 Task: Search one way flight ticket for 4 adults, 2 children, 2 infants in seat and 1 infant on lap in premium economy from Ketchikan: Ketchikan International Airport to Evansville: Evansville Regional Airport on 5-3-2023. Choice of flights is United. Number of bags: 2 checked bags. Price is upto 94000. Outbound departure time preference is 13:45.
Action: Mouse moved to (224, 320)
Screenshot: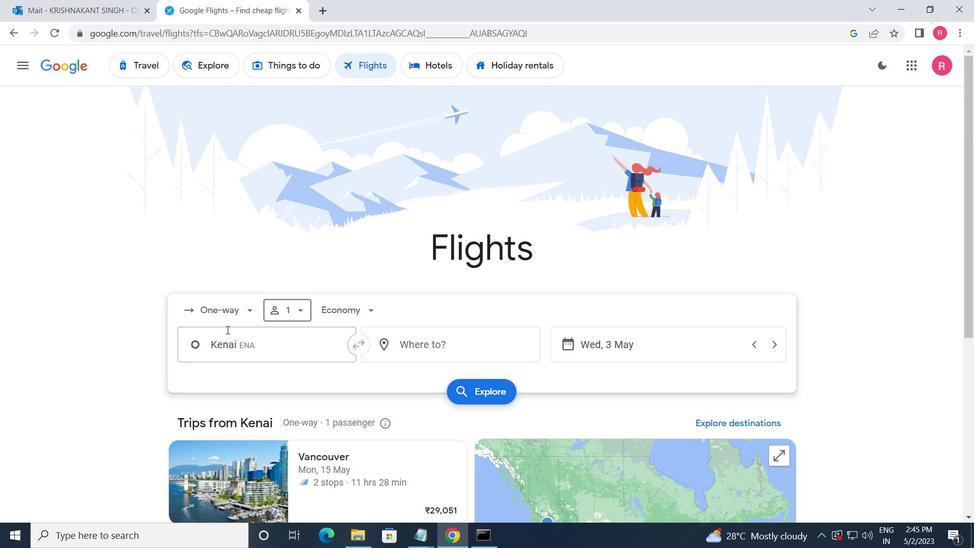 
Action: Mouse pressed left at (224, 320)
Screenshot: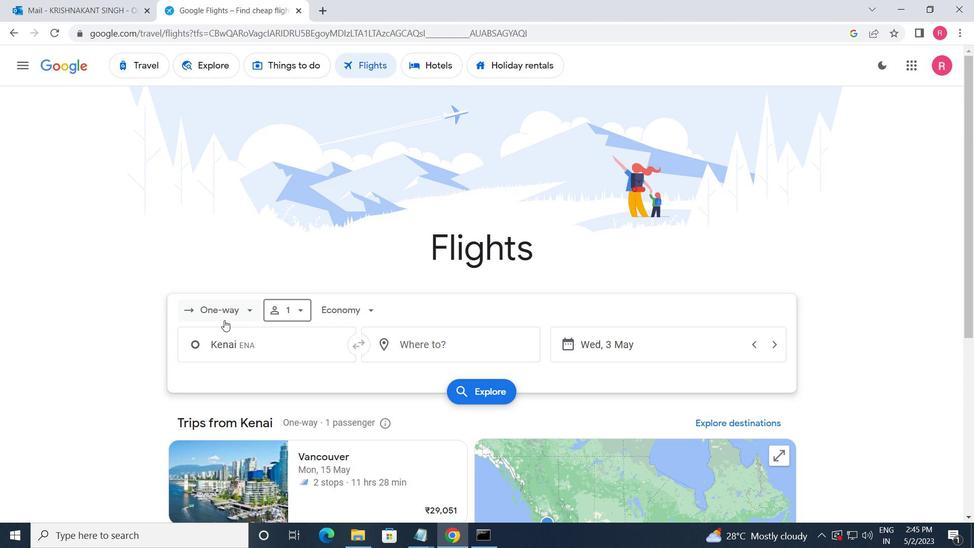 
Action: Mouse moved to (241, 368)
Screenshot: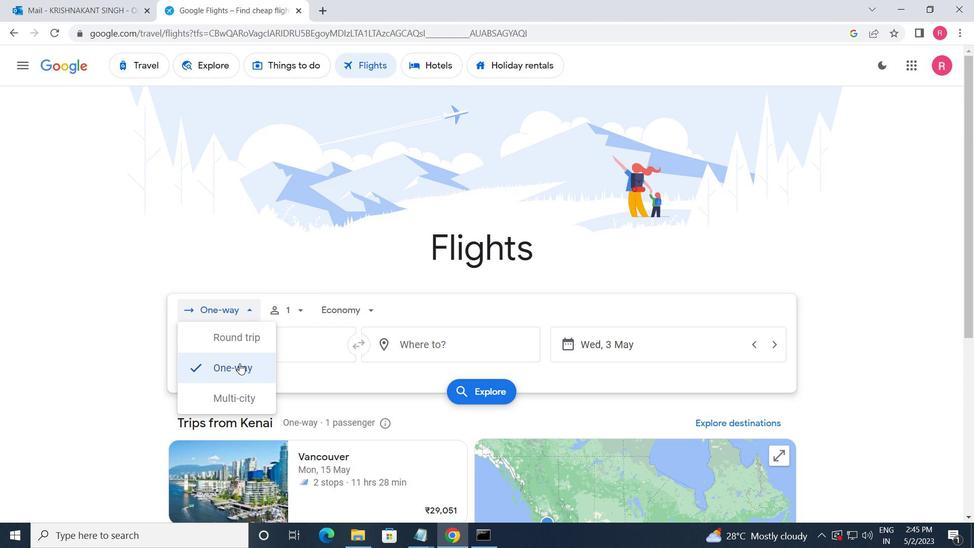 
Action: Mouse pressed left at (241, 368)
Screenshot: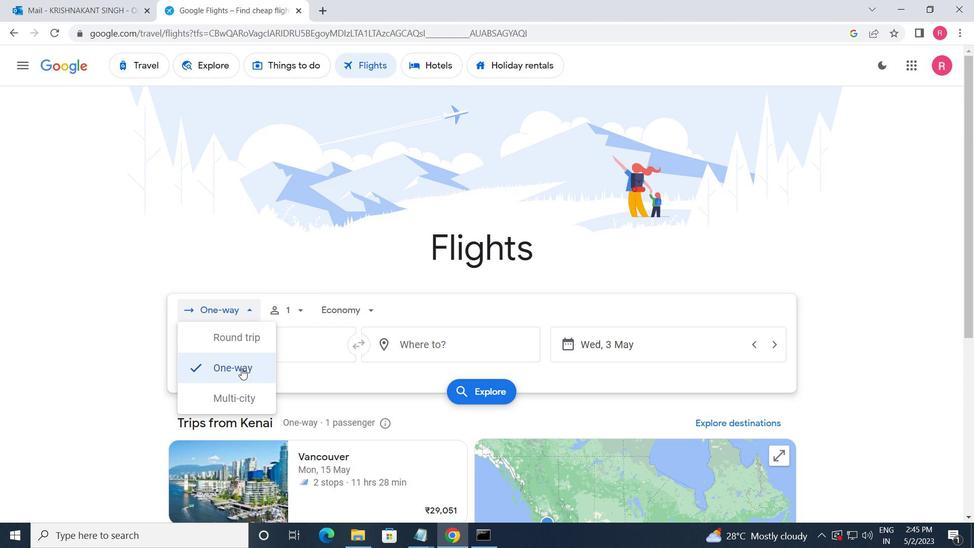 
Action: Mouse moved to (280, 312)
Screenshot: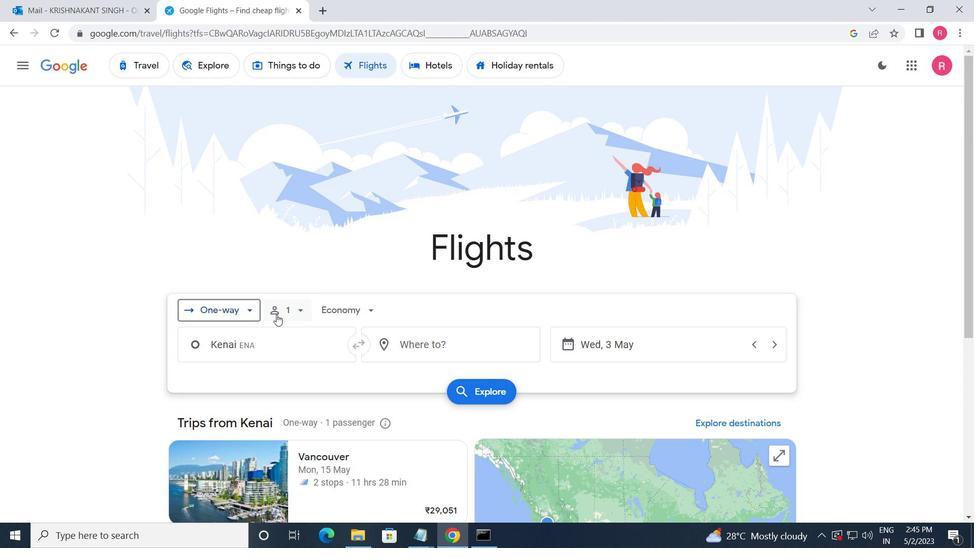 
Action: Mouse pressed left at (280, 312)
Screenshot: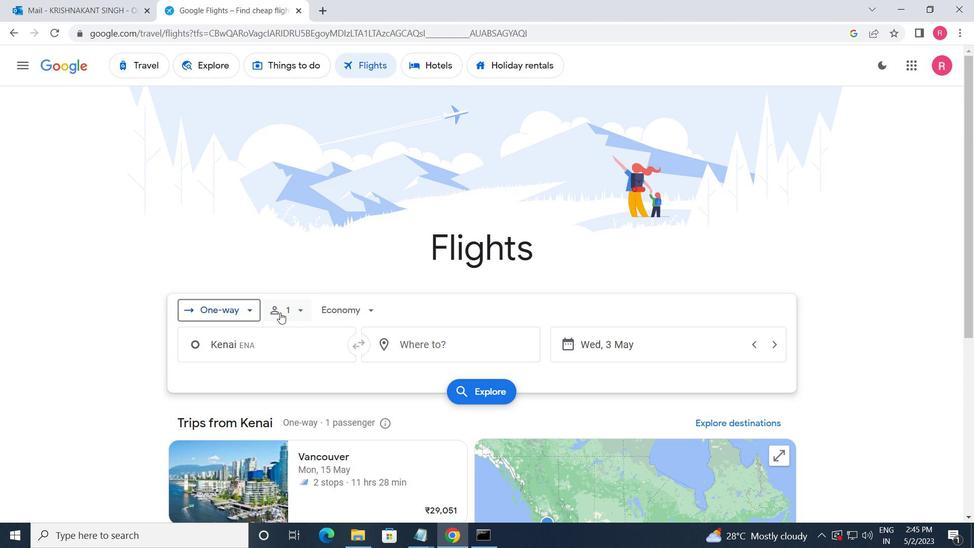
Action: Mouse moved to (401, 346)
Screenshot: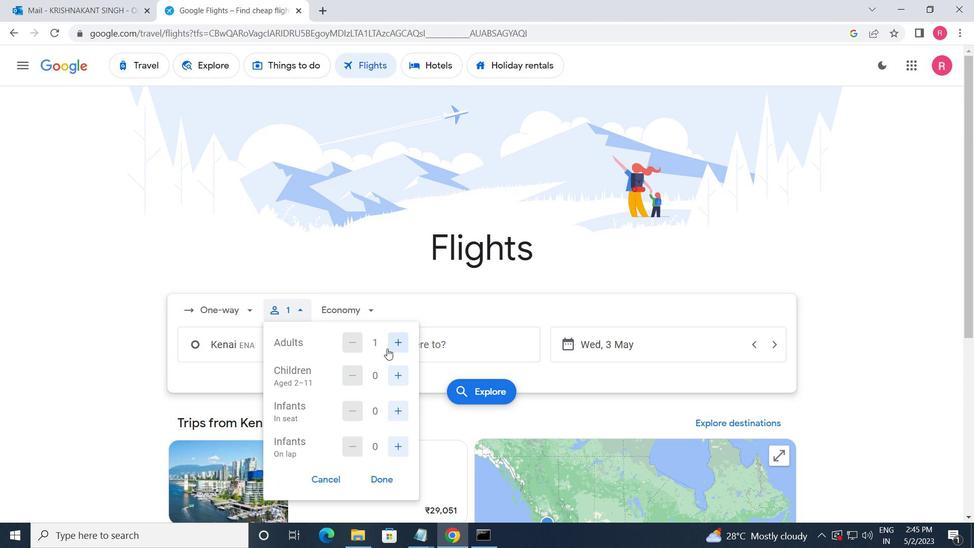 
Action: Mouse pressed left at (401, 346)
Screenshot: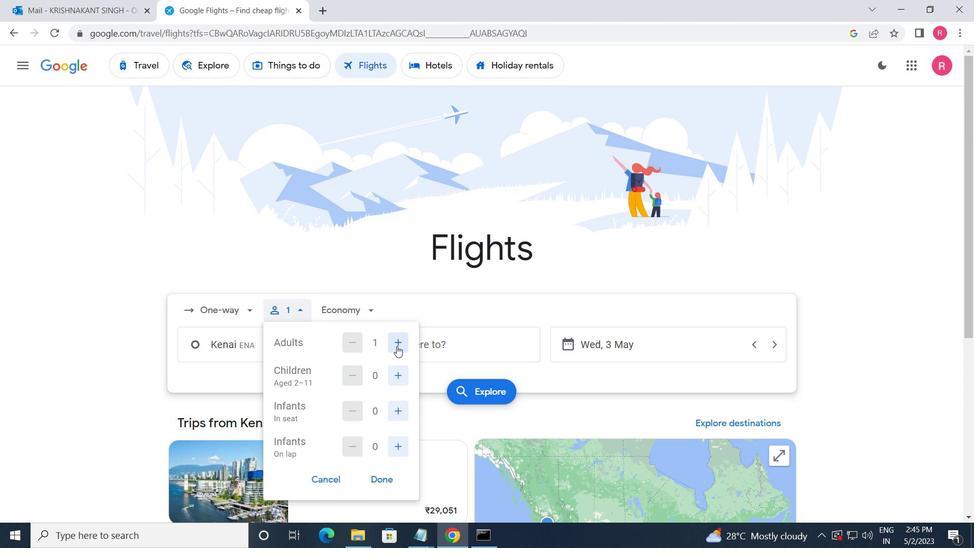 
Action: Mouse pressed left at (401, 346)
Screenshot: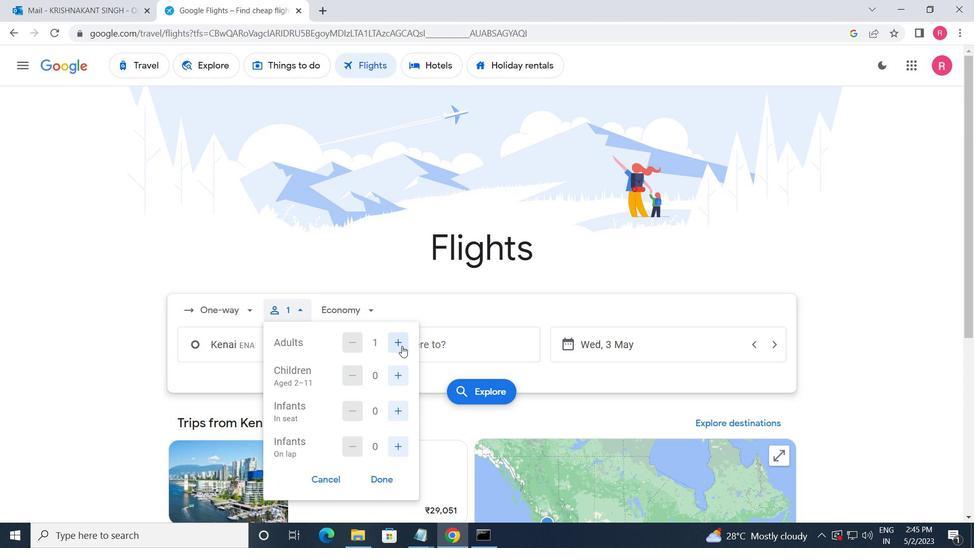 
Action: Mouse pressed left at (401, 346)
Screenshot: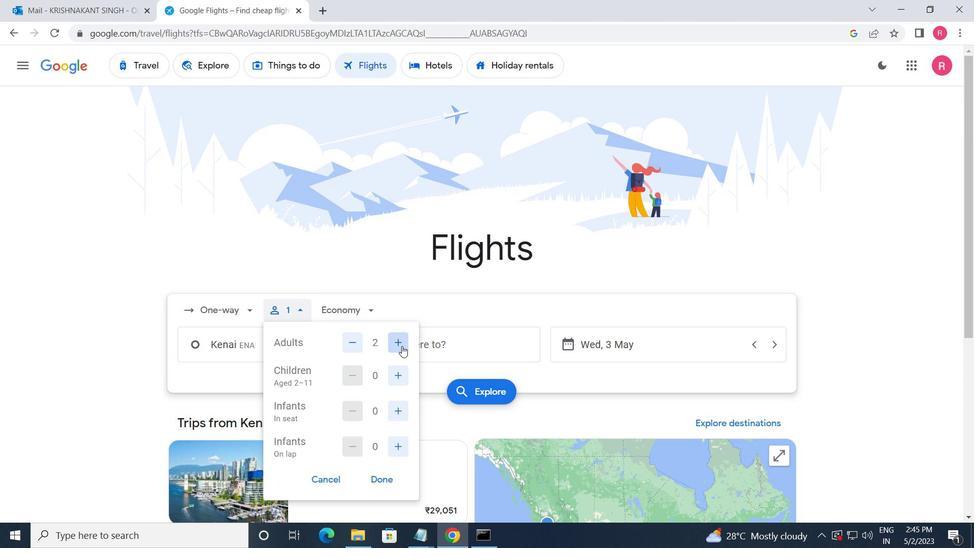 
Action: Mouse moved to (392, 378)
Screenshot: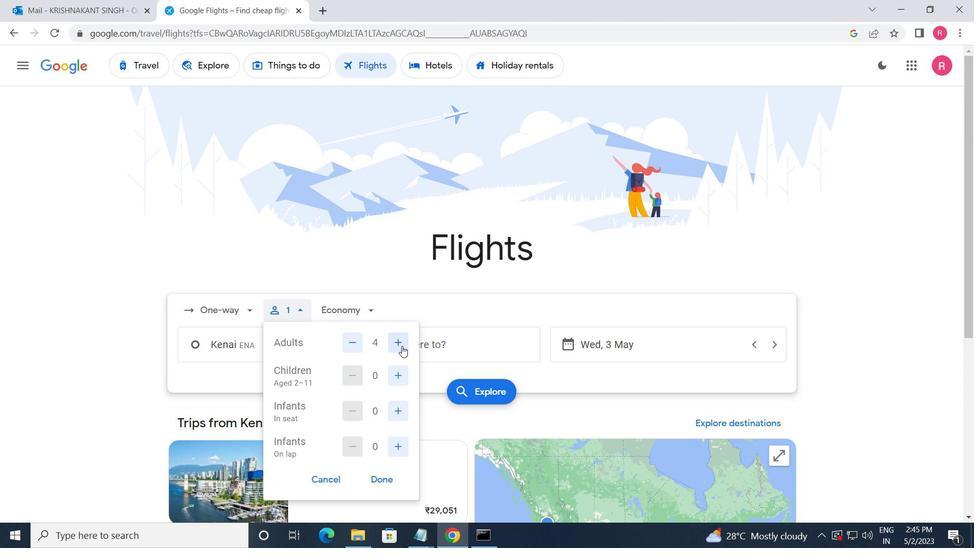 
Action: Mouse pressed left at (392, 378)
Screenshot: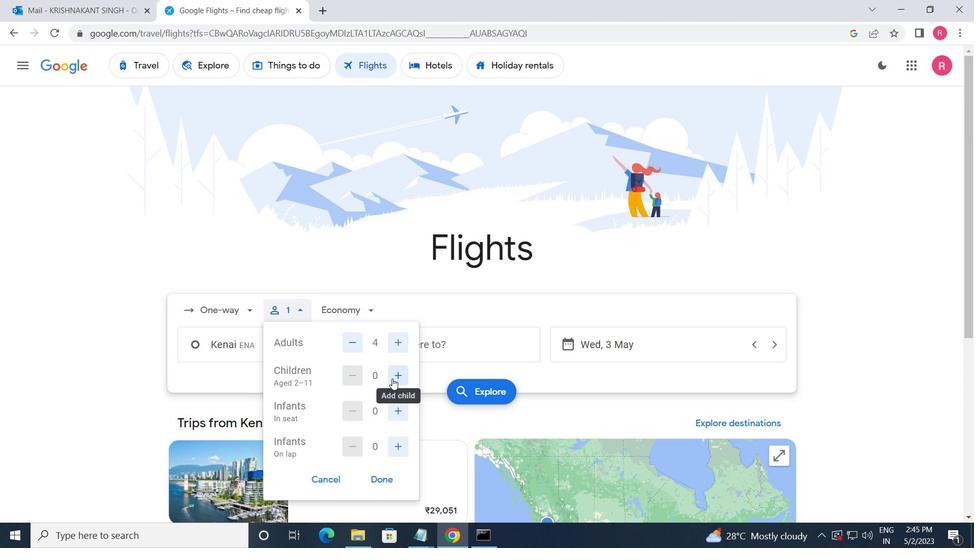 
Action: Mouse pressed left at (392, 378)
Screenshot: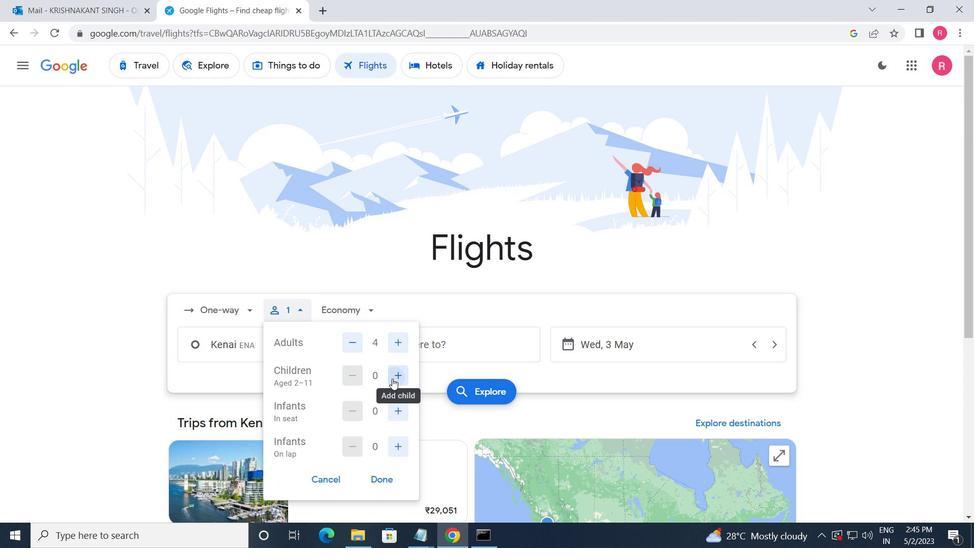 
Action: Mouse moved to (396, 411)
Screenshot: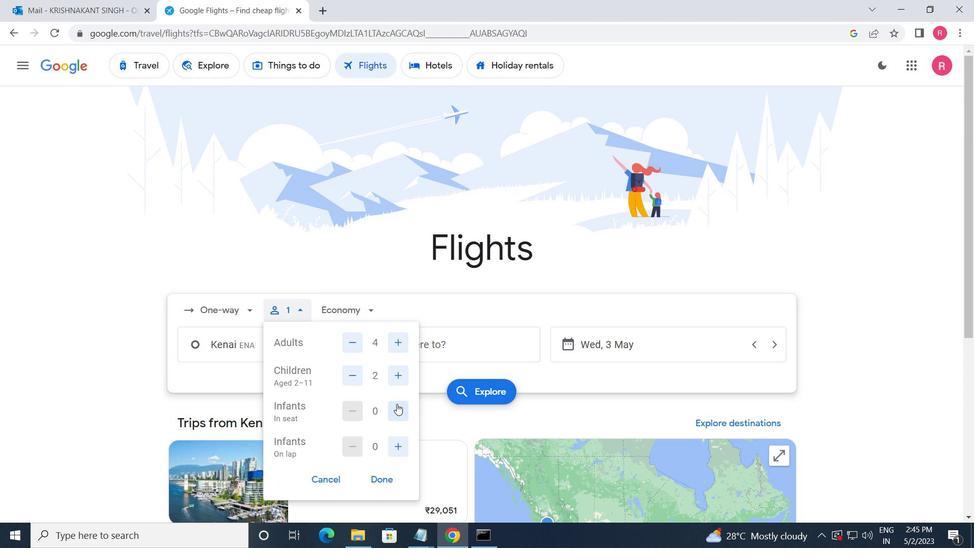 
Action: Mouse pressed left at (396, 411)
Screenshot: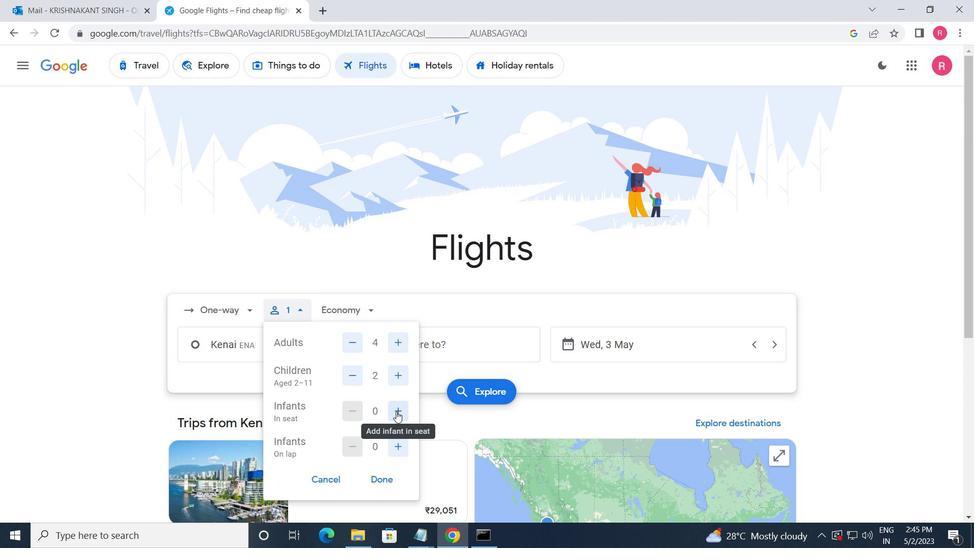 
Action: Mouse pressed left at (396, 411)
Screenshot: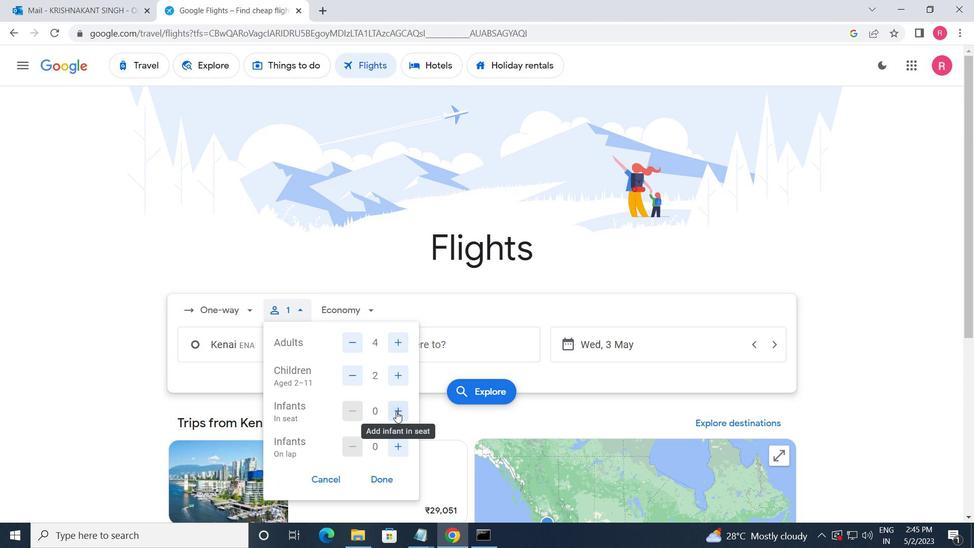 
Action: Mouse moved to (400, 440)
Screenshot: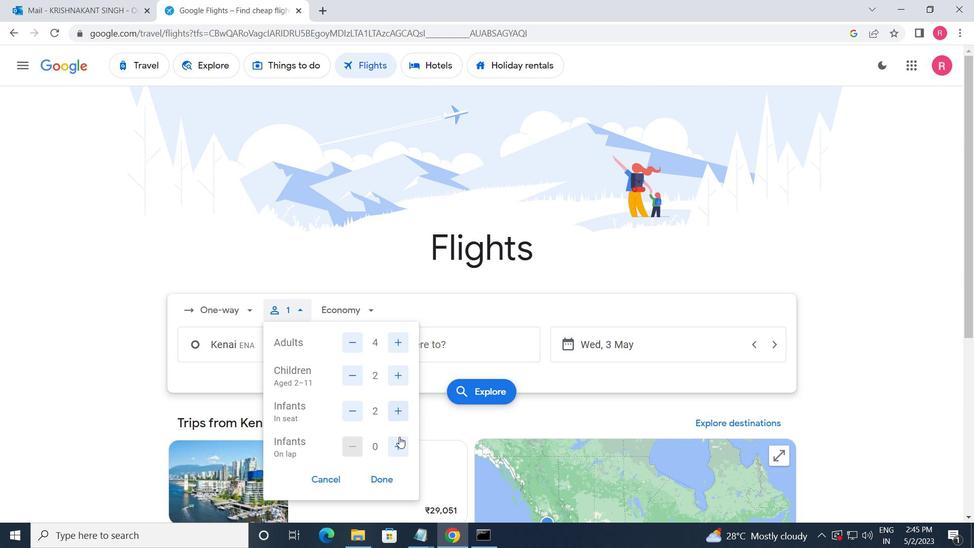 
Action: Mouse pressed left at (400, 440)
Screenshot: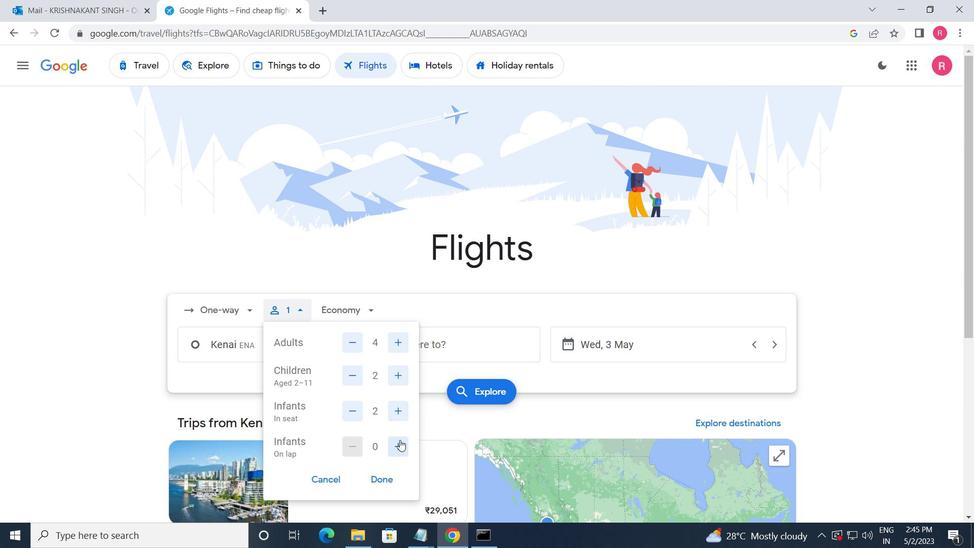
Action: Mouse moved to (378, 486)
Screenshot: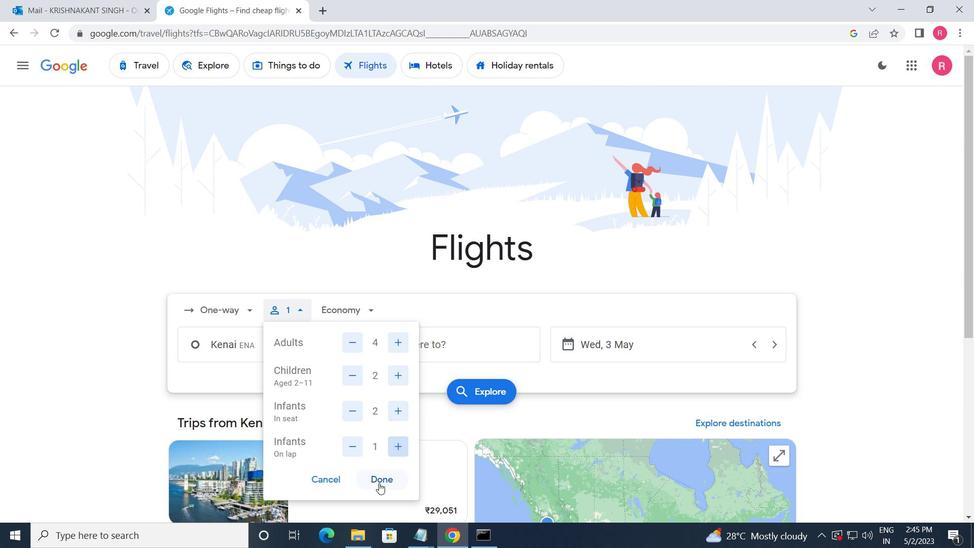 
Action: Mouse pressed left at (378, 486)
Screenshot: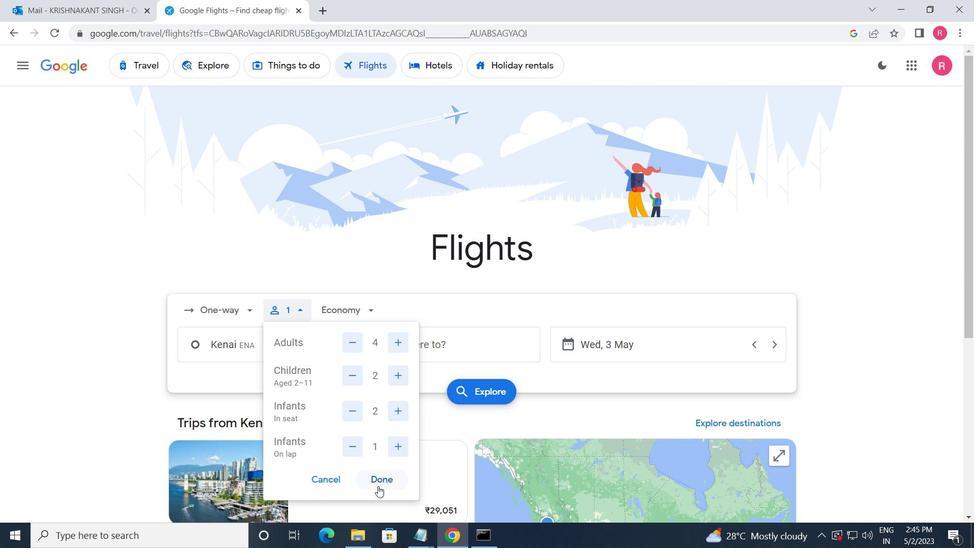 
Action: Mouse moved to (288, 352)
Screenshot: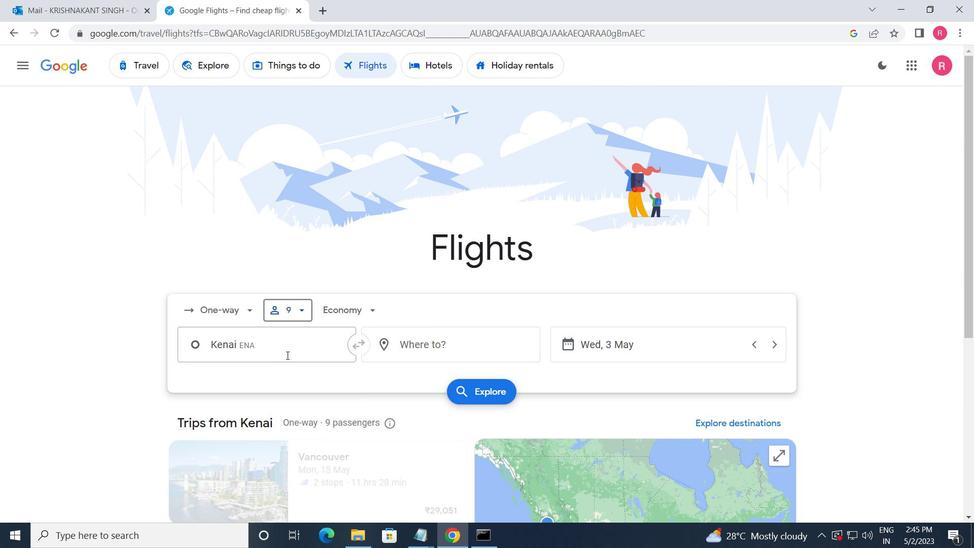
Action: Mouse pressed left at (288, 352)
Screenshot: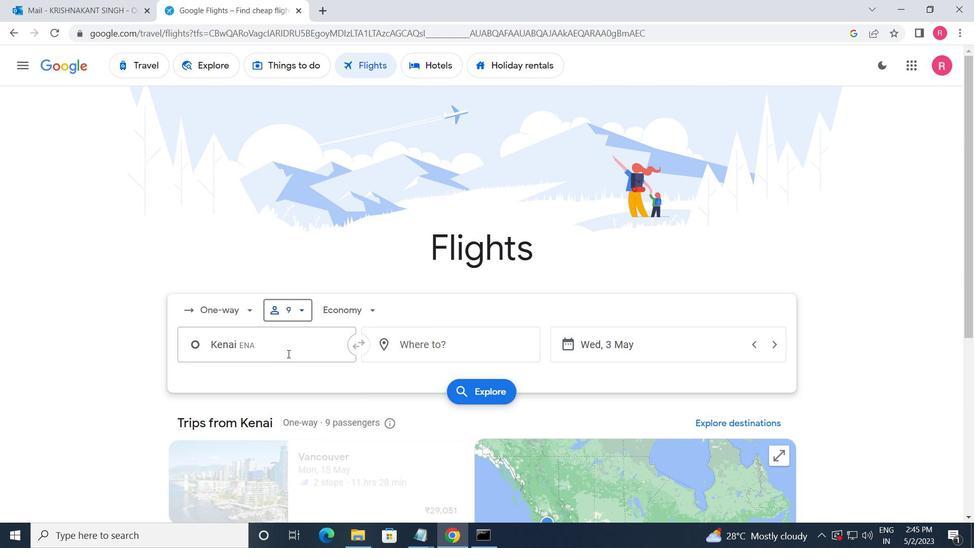 
Action: Mouse moved to (343, 312)
Screenshot: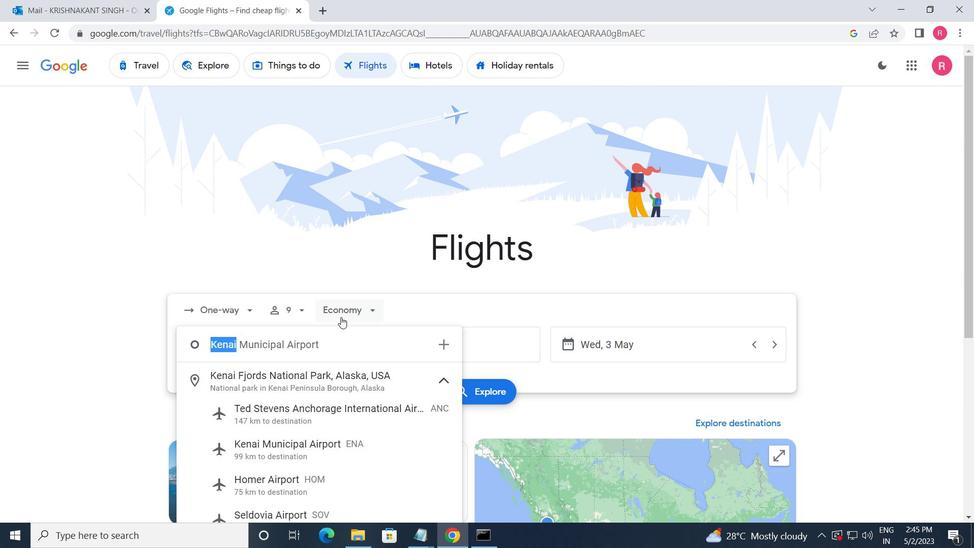 
Action: Mouse pressed left at (343, 312)
Screenshot: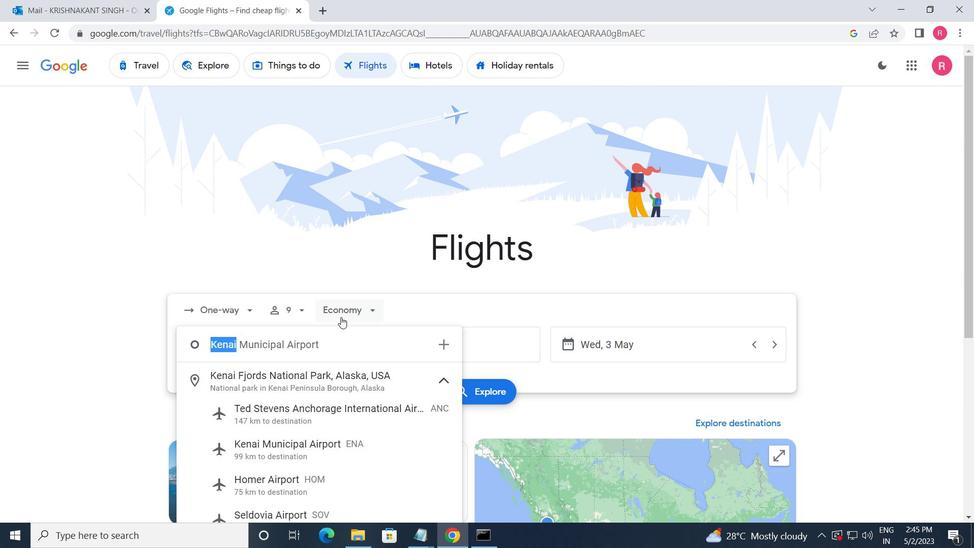 
Action: Mouse moved to (366, 365)
Screenshot: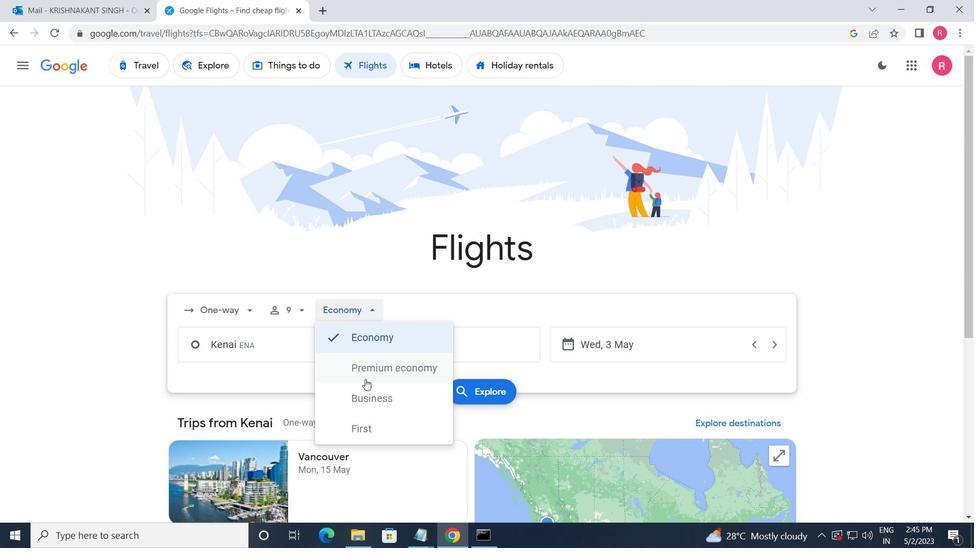 
Action: Mouse pressed left at (366, 365)
Screenshot: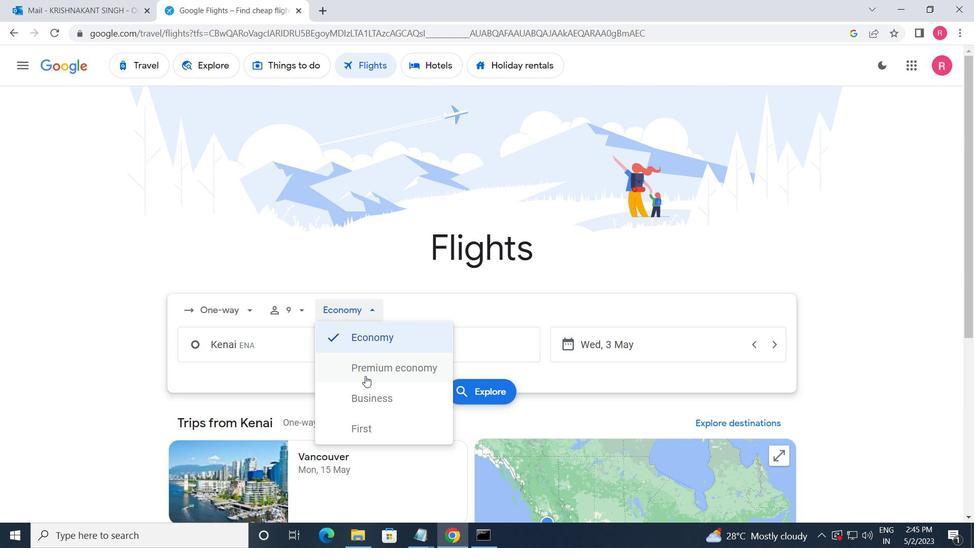
Action: Mouse moved to (309, 355)
Screenshot: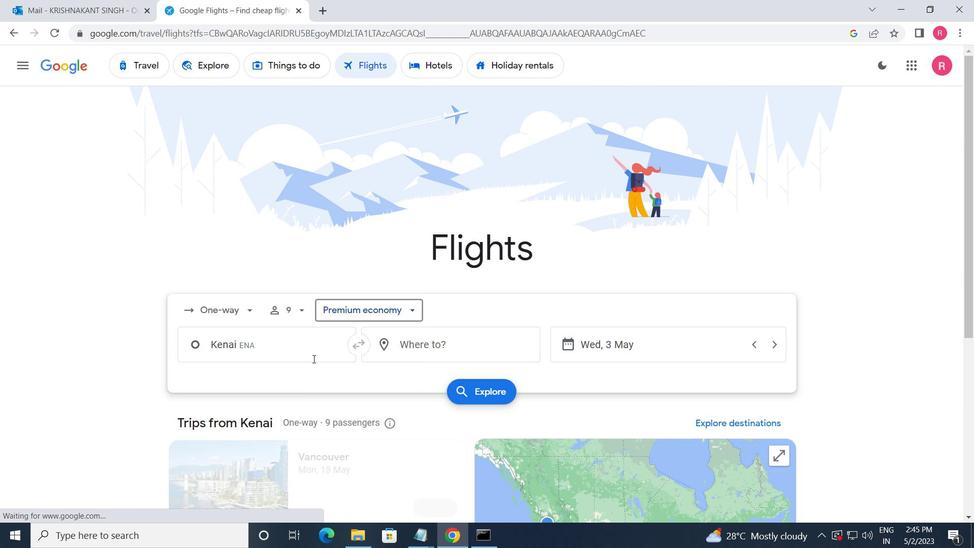 
Action: Mouse pressed left at (309, 355)
Screenshot: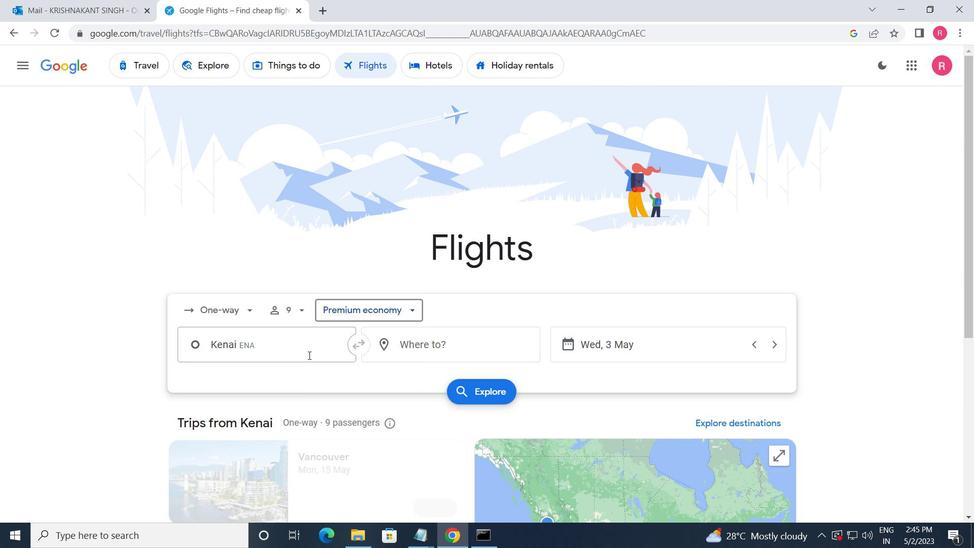 
Action: Mouse moved to (266, 327)
Screenshot: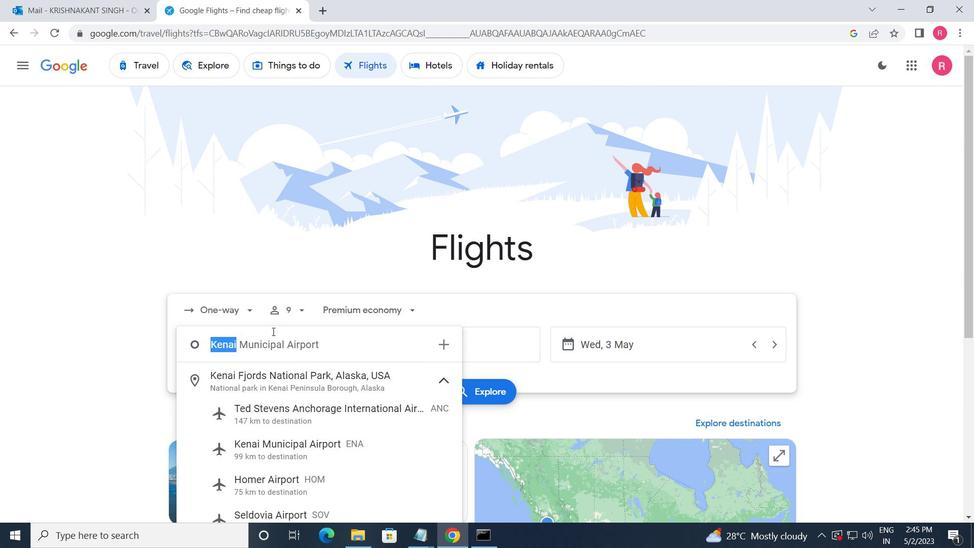 
Action: Key pressed <Key.backspace>
Screenshot: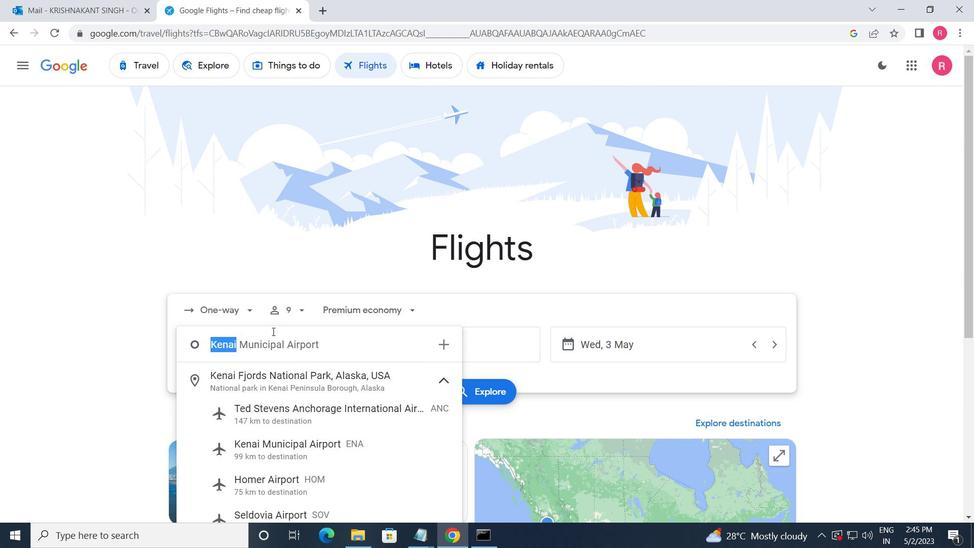 
Action: Mouse moved to (253, 286)
Screenshot: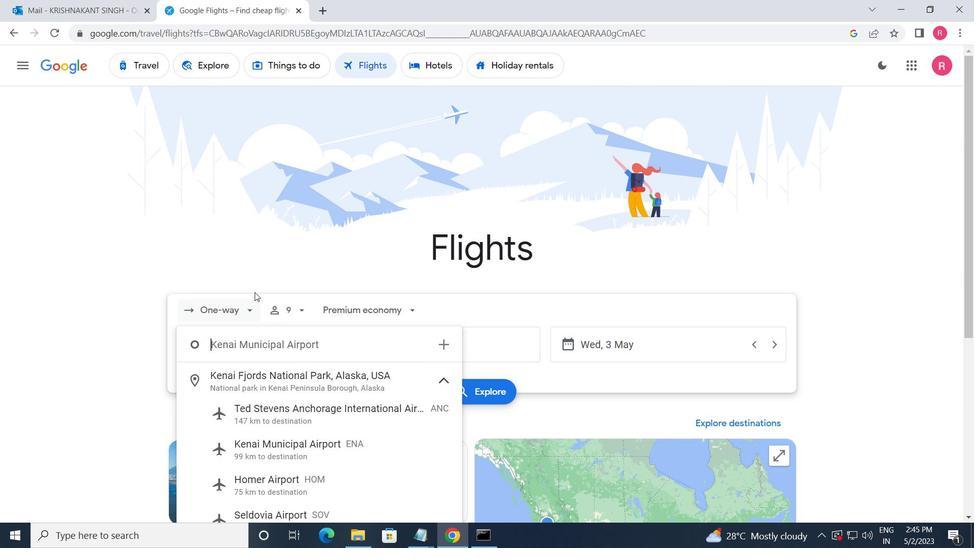 
Action: Key pressed <Key.shift_r>Ketchikan
Screenshot: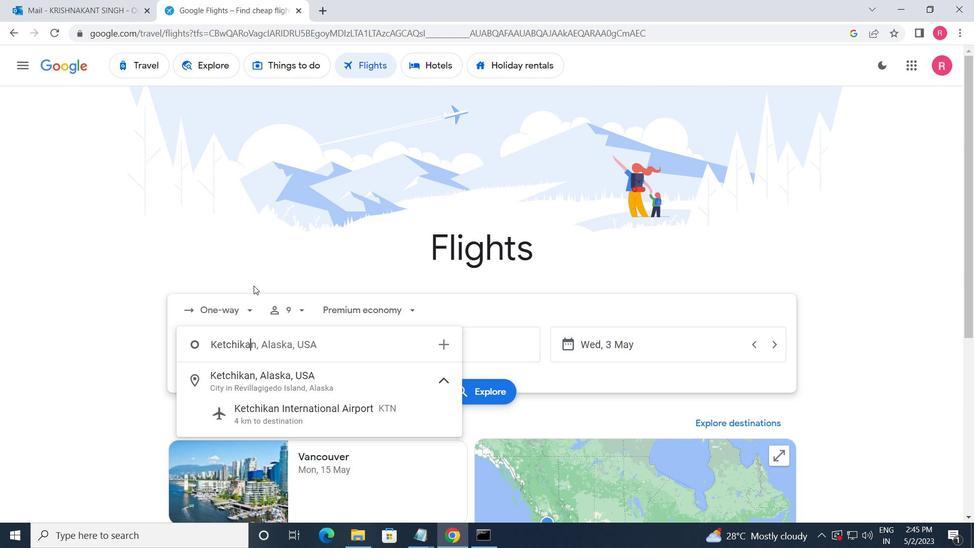 
Action: Mouse moved to (319, 423)
Screenshot: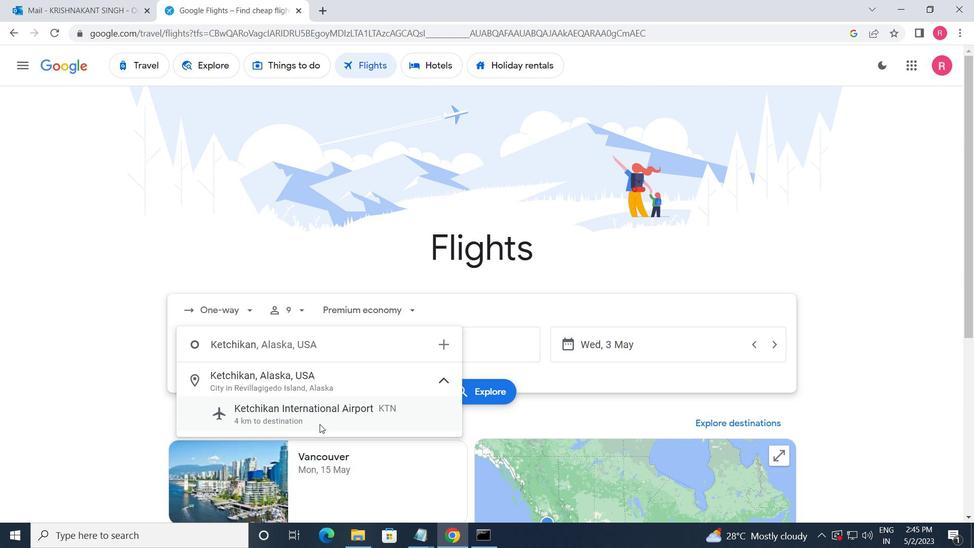 
Action: Mouse pressed left at (319, 423)
Screenshot: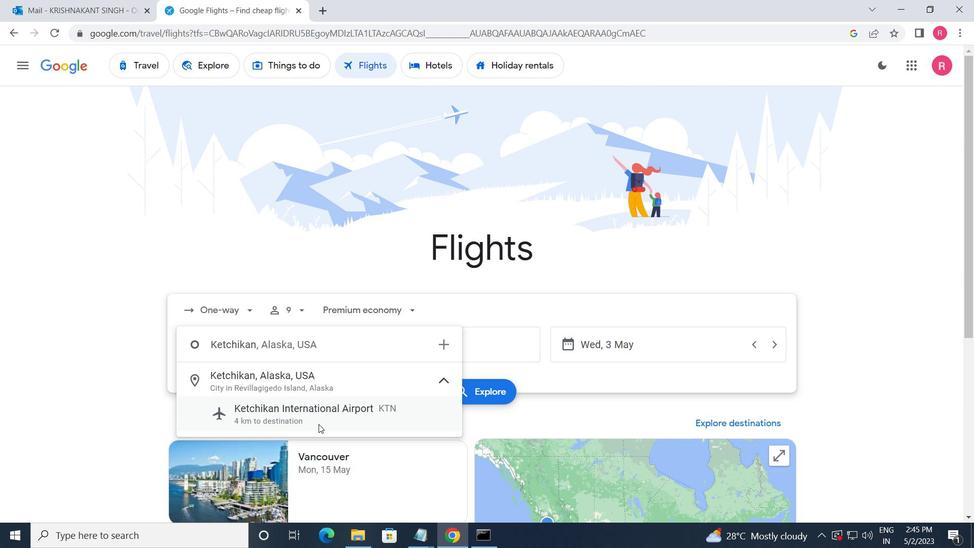 
Action: Mouse moved to (440, 354)
Screenshot: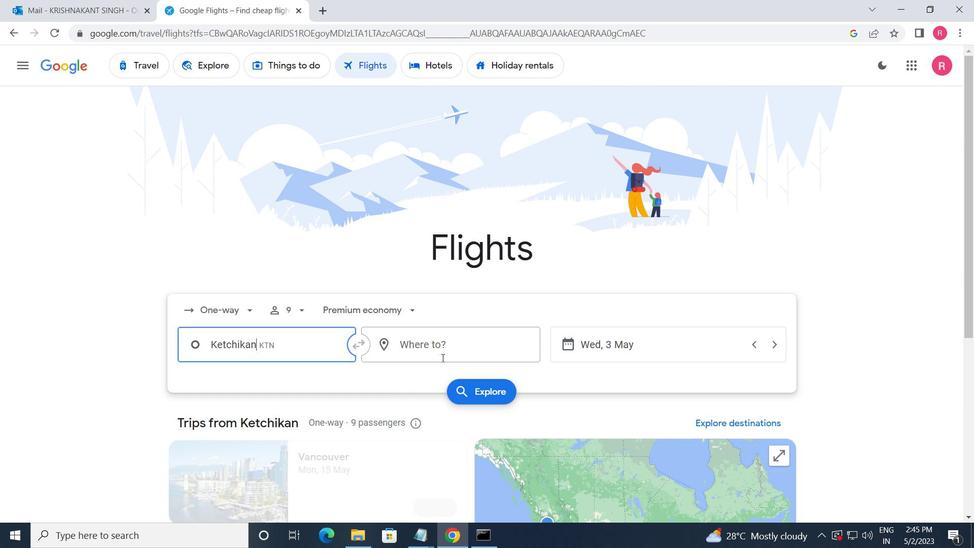 
Action: Mouse pressed left at (440, 354)
Screenshot: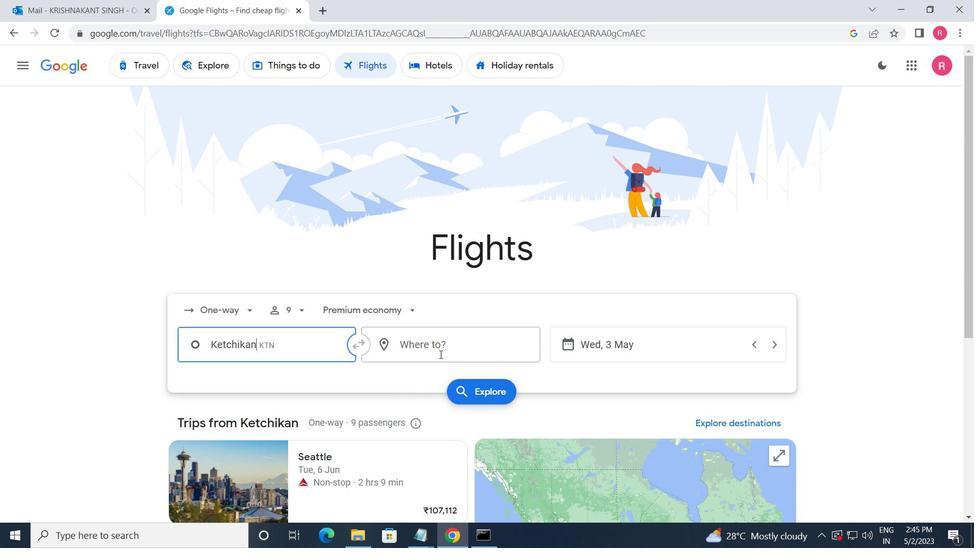 
Action: Mouse moved to (429, 483)
Screenshot: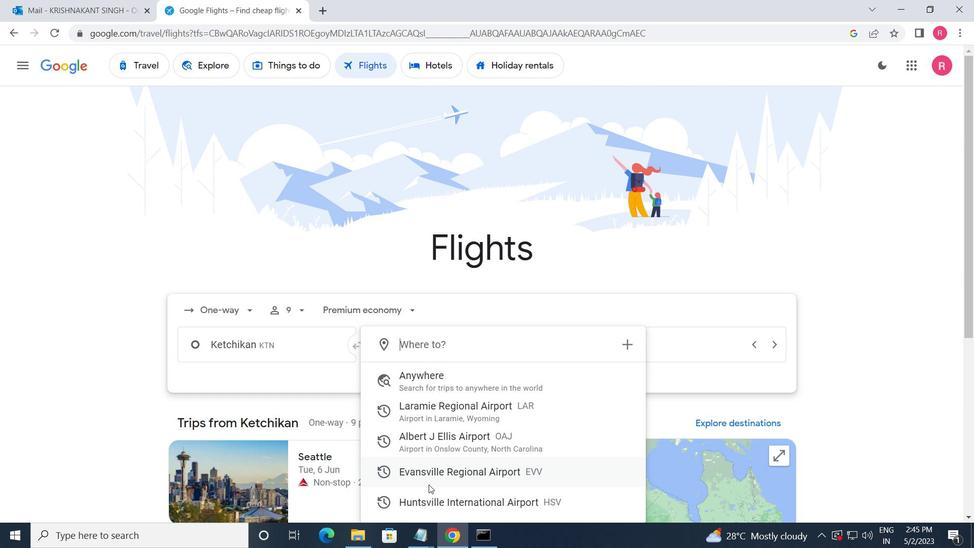 
Action: Mouse pressed left at (429, 483)
Screenshot: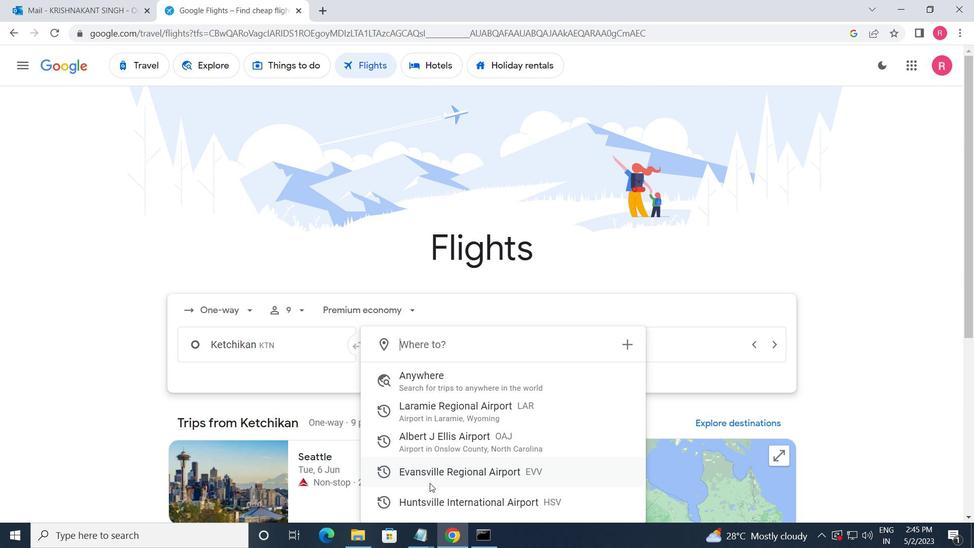 
Action: Mouse moved to (660, 347)
Screenshot: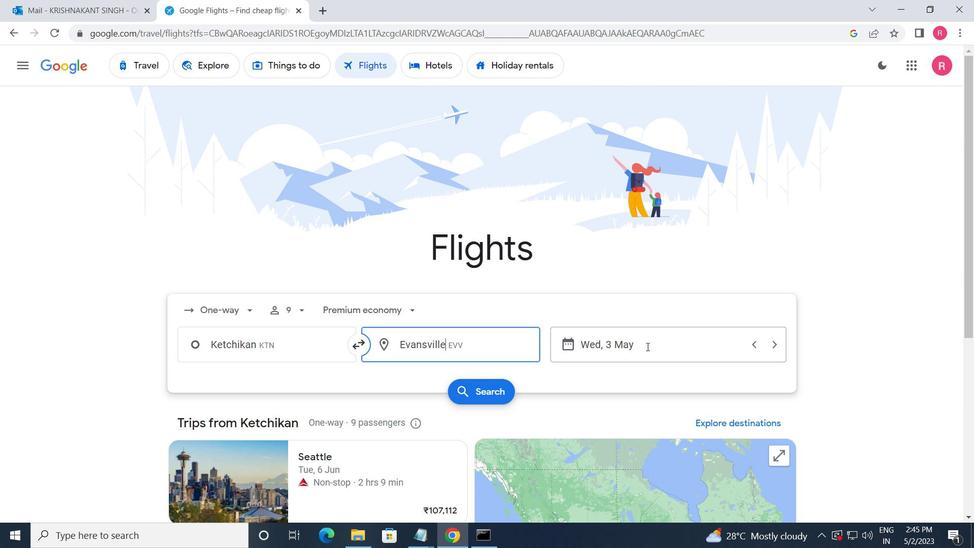 
Action: Mouse pressed left at (660, 347)
Screenshot: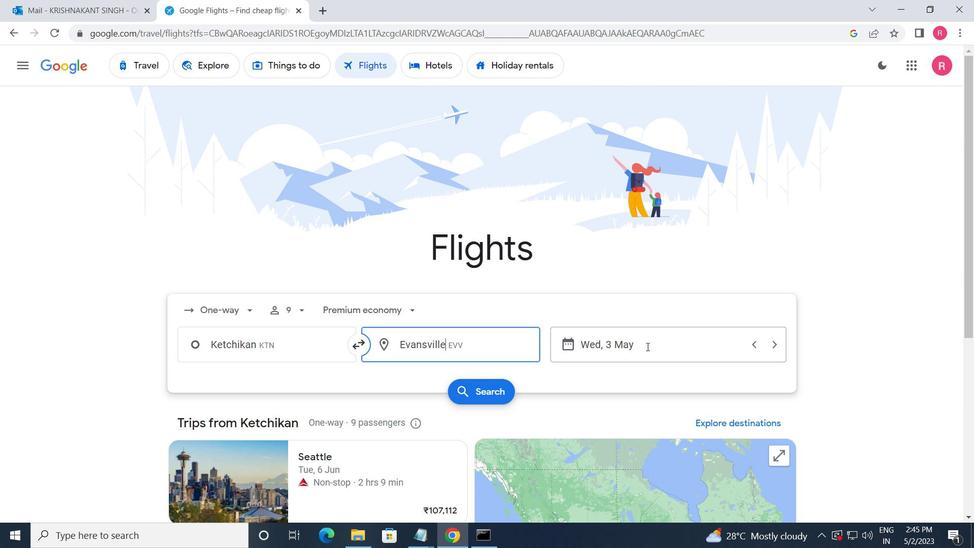 
Action: Mouse moved to (430, 296)
Screenshot: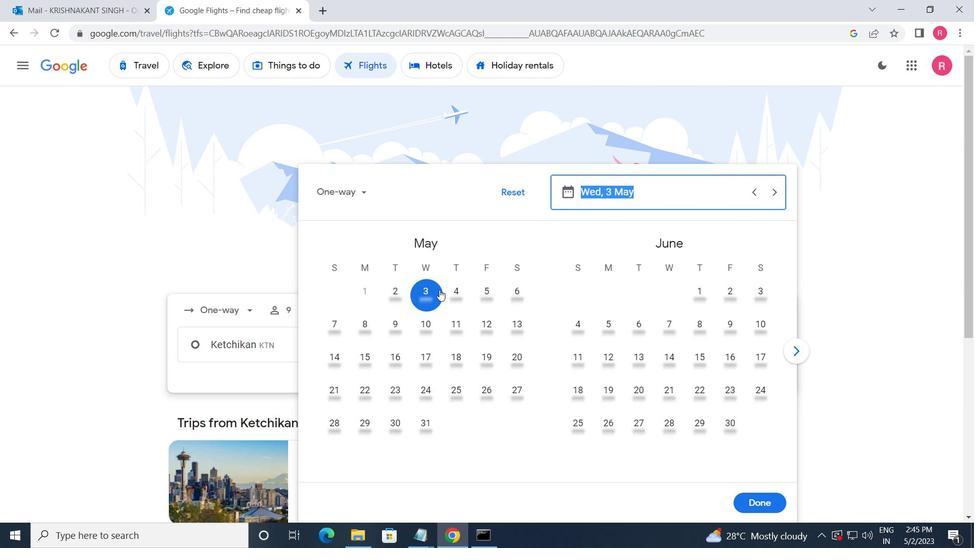 
Action: Mouse pressed left at (430, 296)
Screenshot: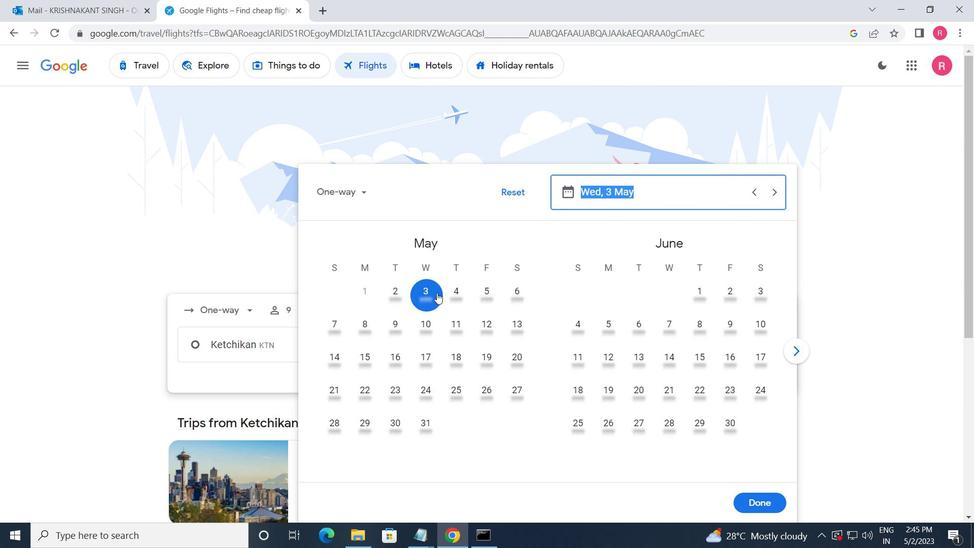 
Action: Mouse moved to (746, 500)
Screenshot: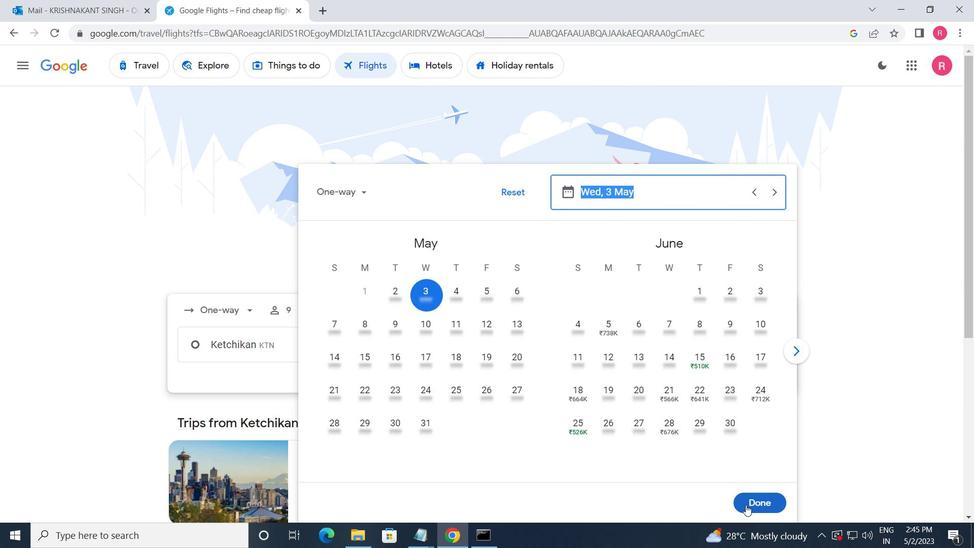 
Action: Mouse pressed left at (746, 500)
Screenshot: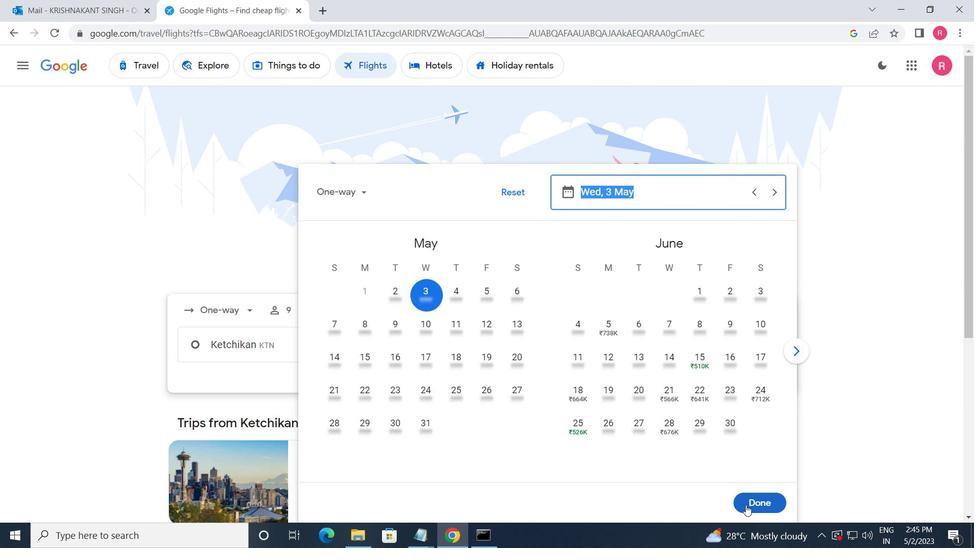 
Action: Mouse moved to (506, 394)
Screenshot: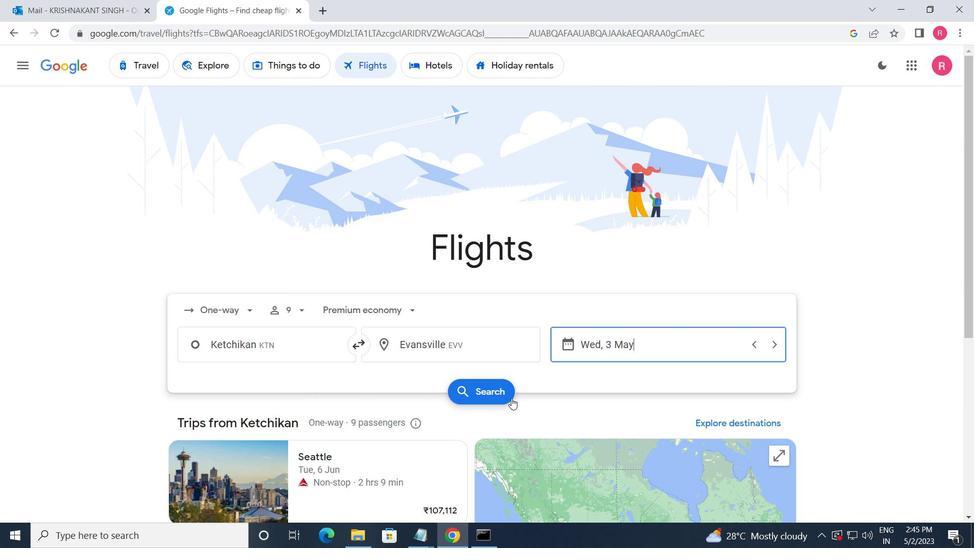 
Action: Mouse pressed left at (506, 394)
Screenshot: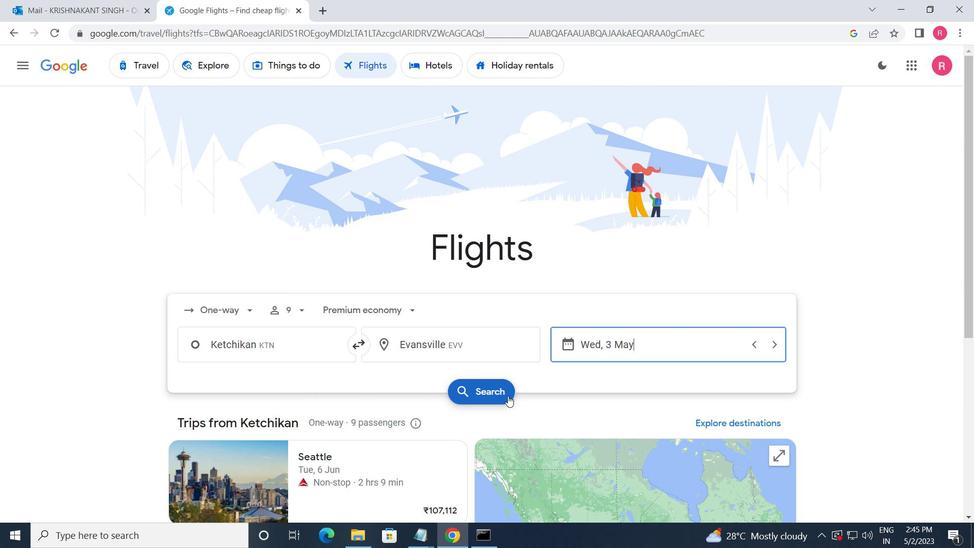 
Action: Mouse moved to (209, 188)
Screenshot: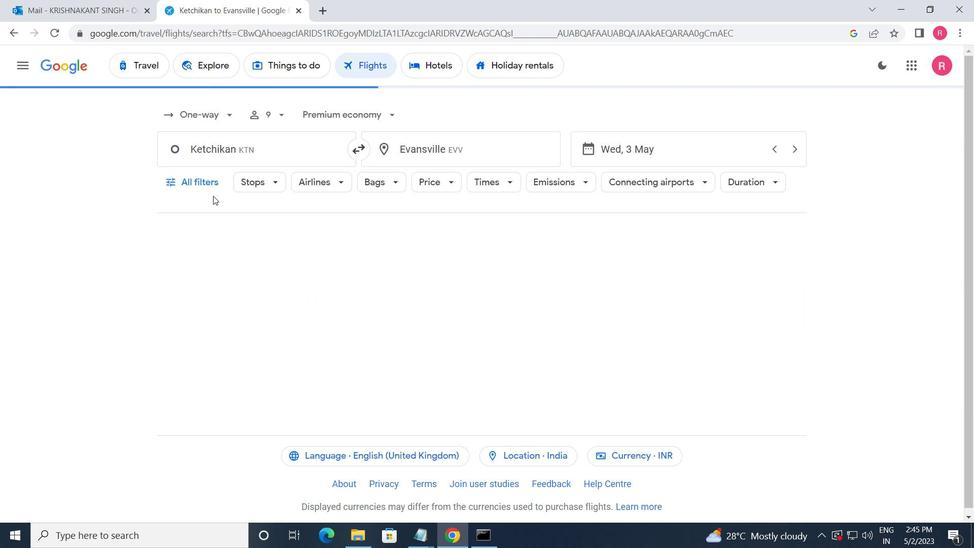 
Action: Mouse pressed left at (209, 188)
Screenshot: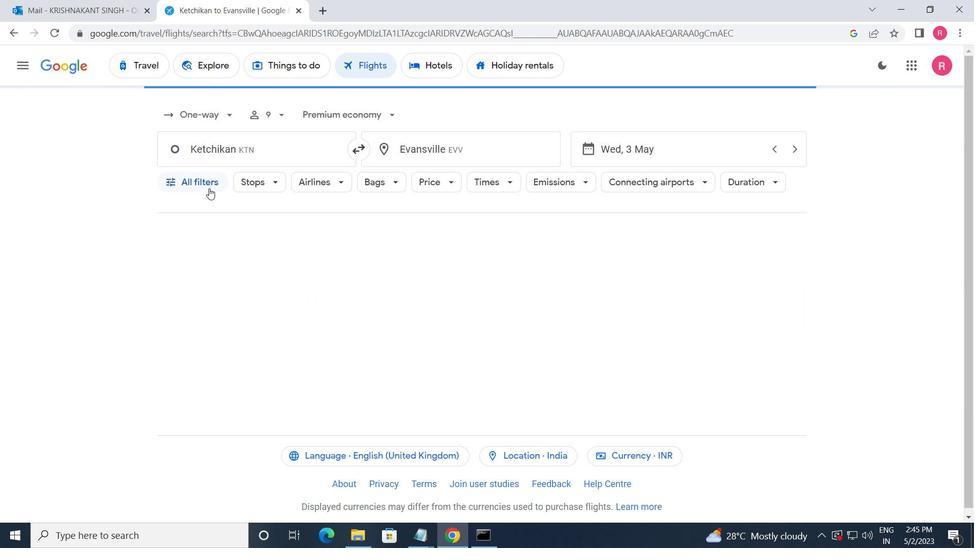 
Action: Mouse moved to (343, 334)
Screenshot: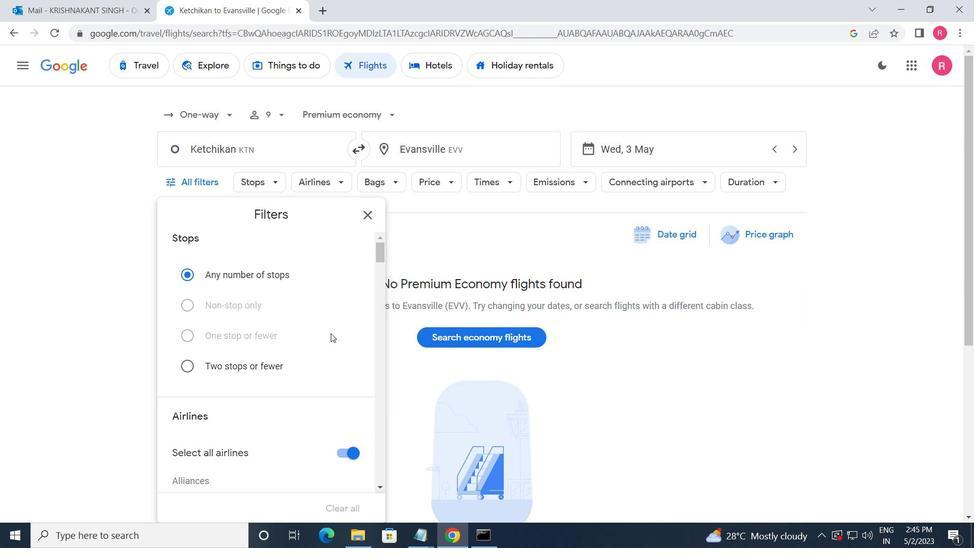 
Action: Mouse scrolled (343, 334) with delta (0, 0)
Screenshot: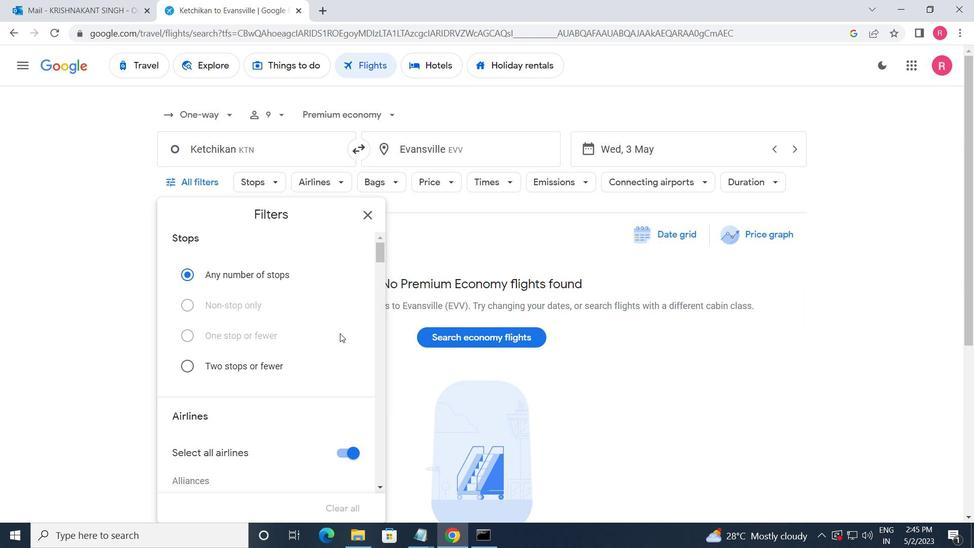 
Action: Mouse moved to (343, 335)
Screenshot: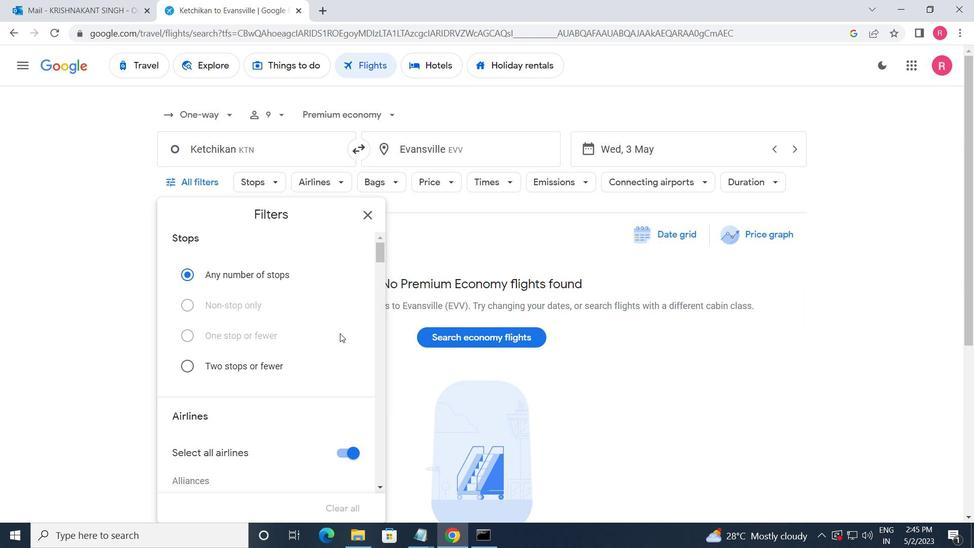 
Action: Mouse scrolled (343, 334) with delta (0, 0)
Screenshot: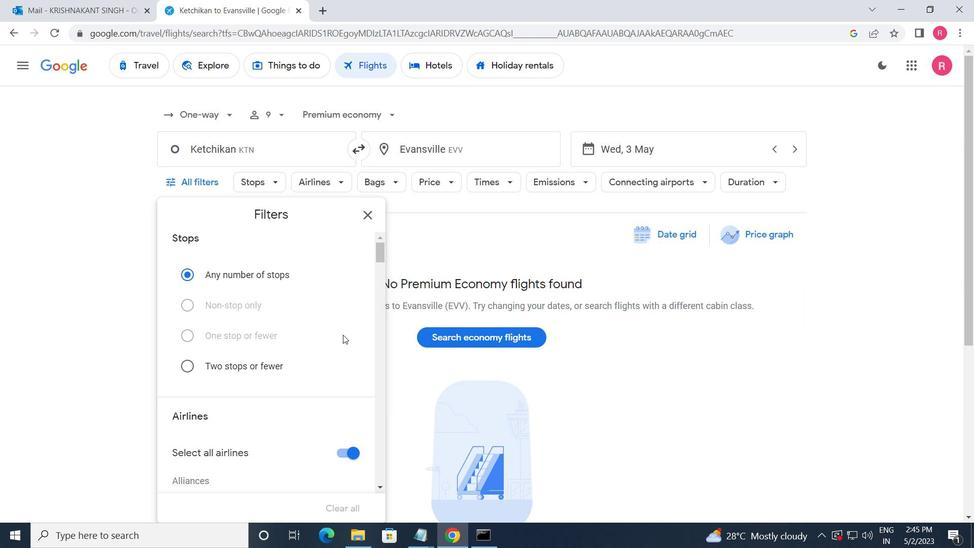 
Action: Mouse moved to (343, 335)
Screenshot: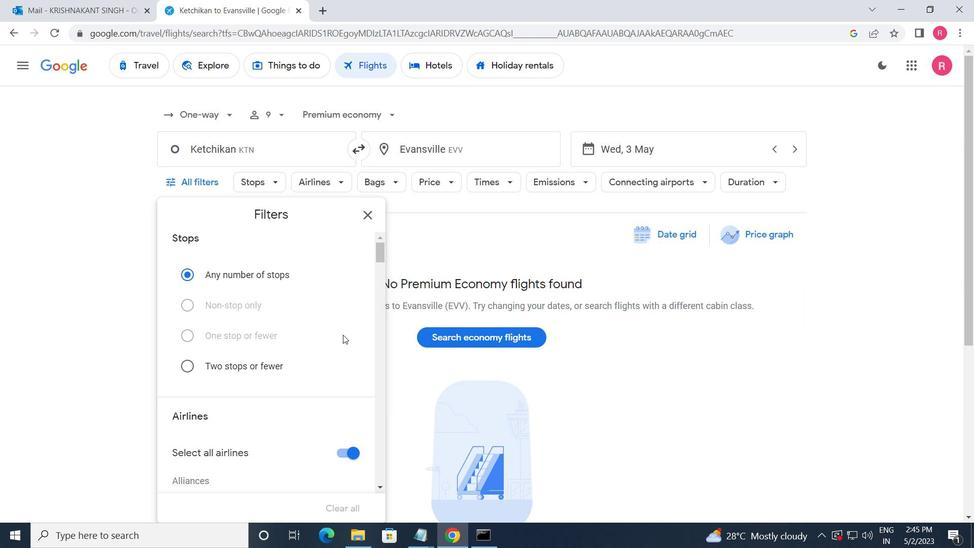 
Action: Mouse scrolled (343, 335) with delta (0, 0)
Screenshot: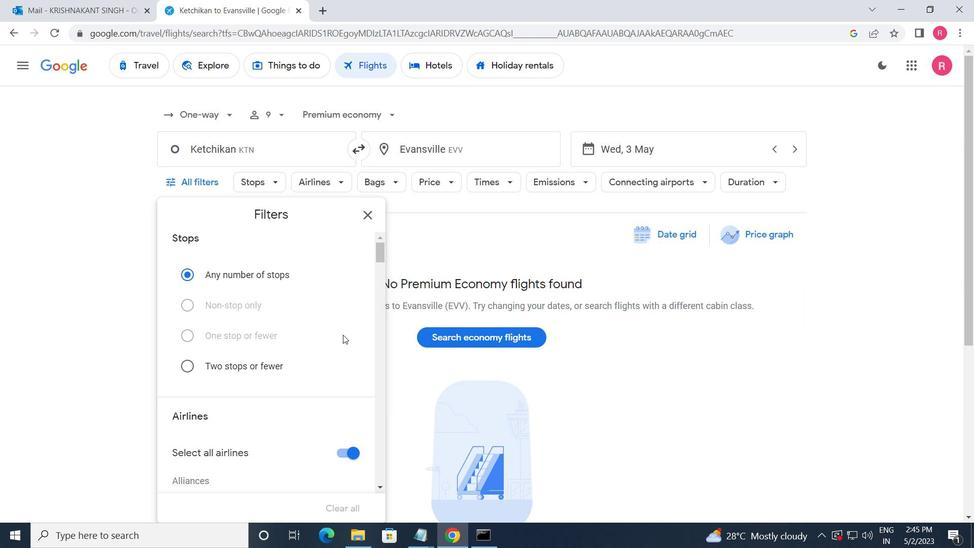
Action: Mouse moved to (340, 335)
Screenshot: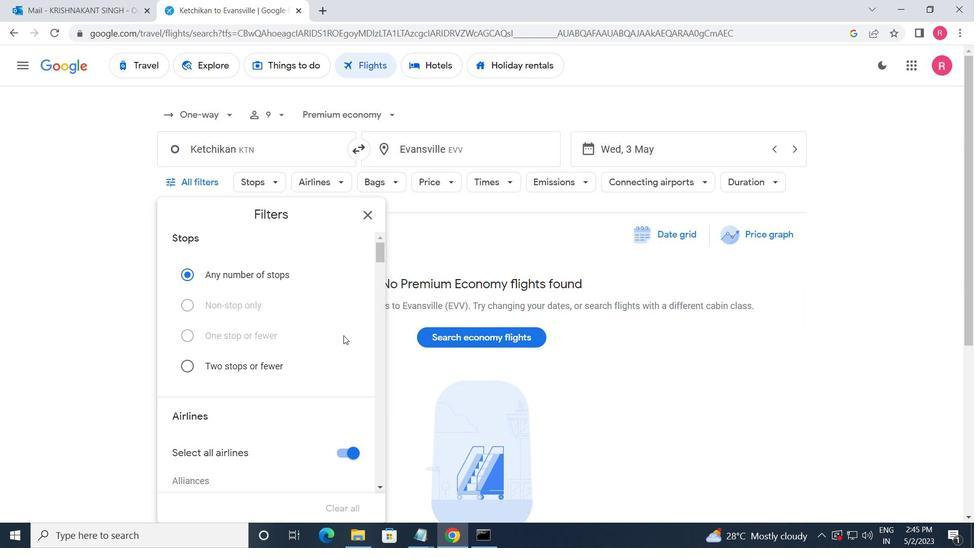 
Action: Mouse scrolled (340, 334) with delta (0, 0)
Screenshot: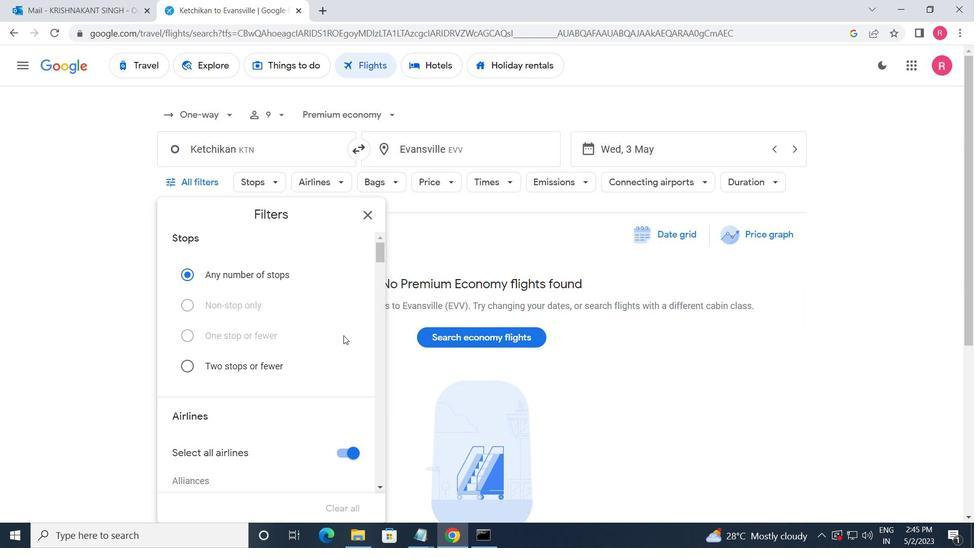 
Action: Mouse moved to (335, 332)
Screenshot: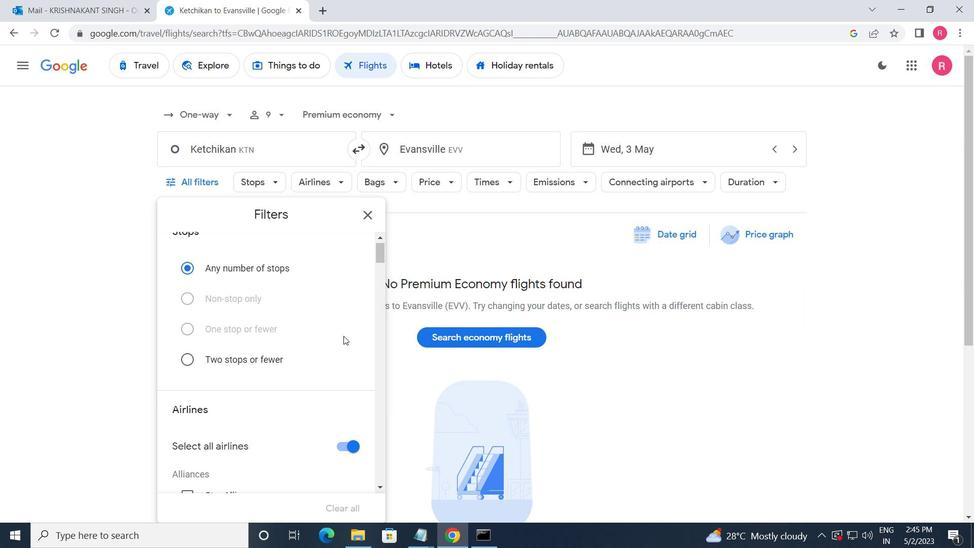 
Action: Mouse scrolled (335, 332) with delta (0, 0)
Screenshot: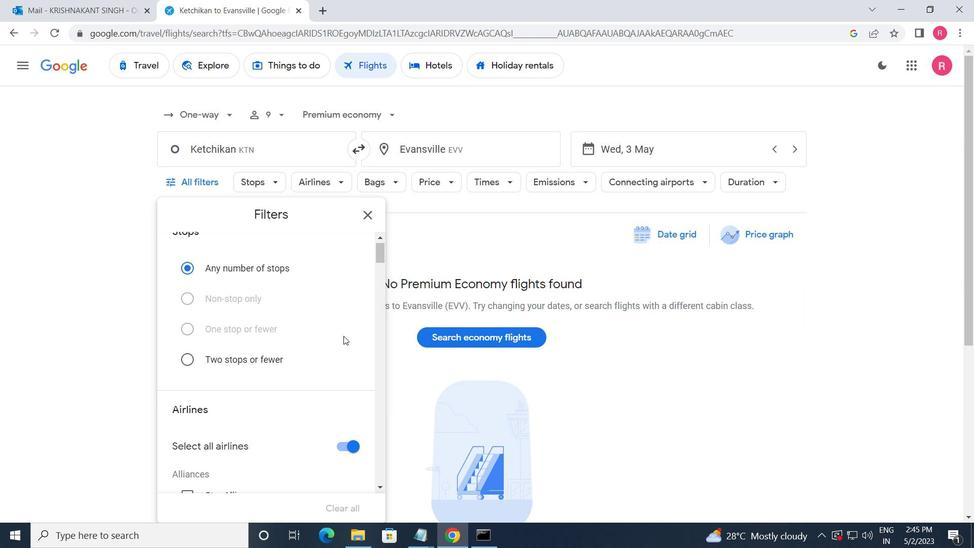 
Action: Mouse moved to (330, 330)
Screenshot: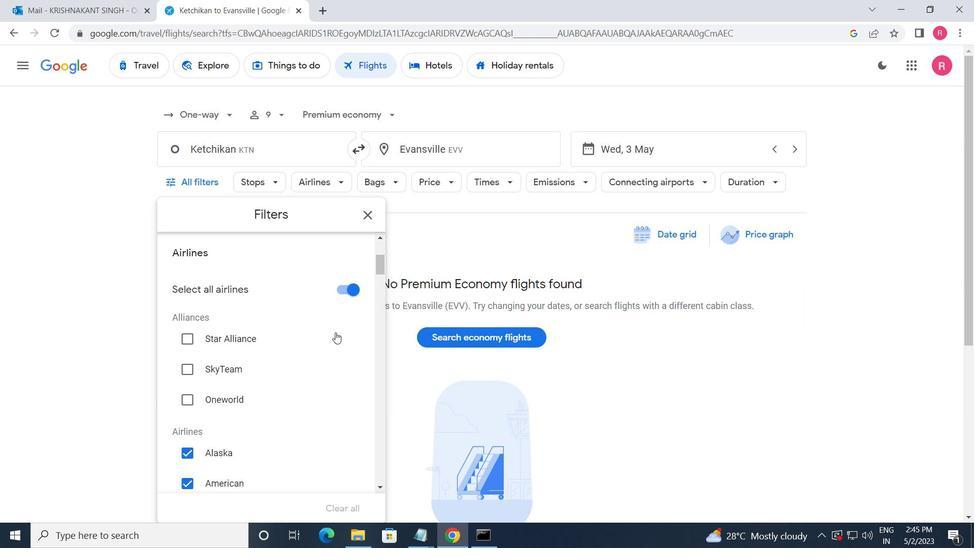 
Action: Mouse scrolled (330, 330) with delta (0, 0)
Screenshot: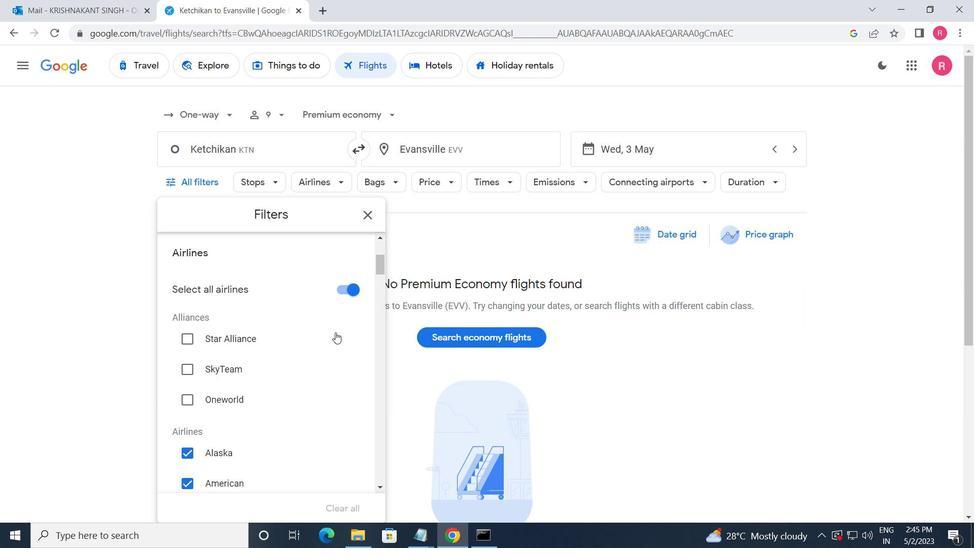 
Action: Mouse moved to (324, 451)
Screenshot: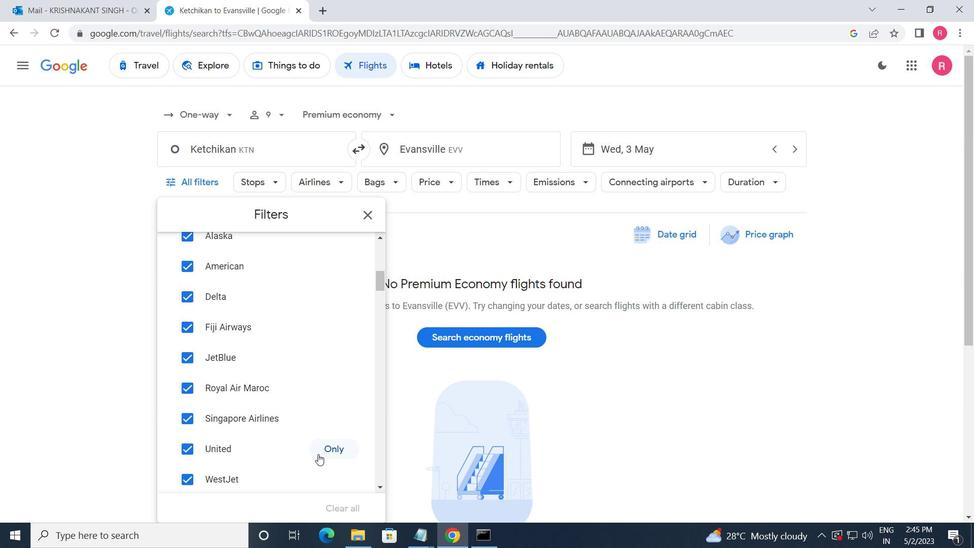 
Action: Mouse pressed left at (324, 451)
Screenshot: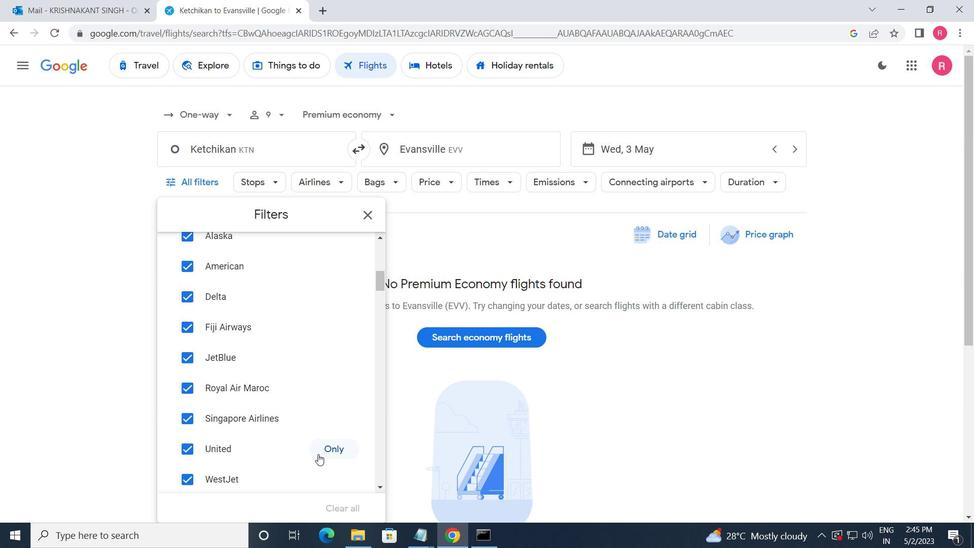
Action: Mouse moved to (322, 436)
Screenshot: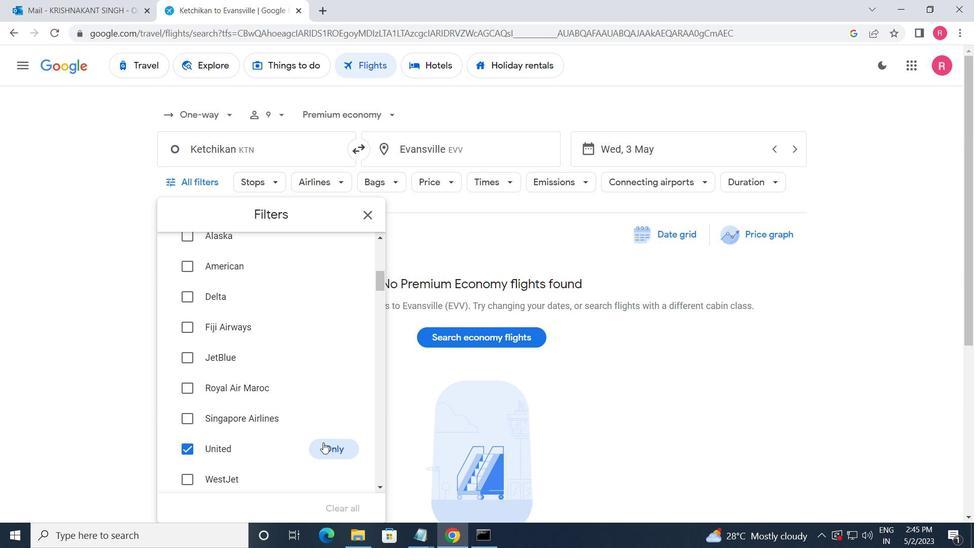 
Action: Mouse scrolled (322, 435) with delta (0, 0)
Screenshot: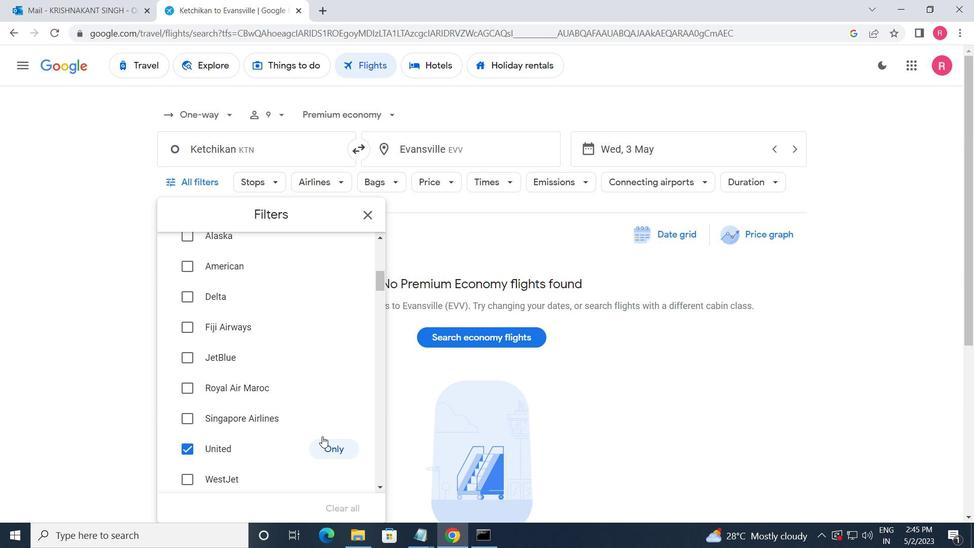 
Action: Mouse moved to (322, 435)
Screenshot: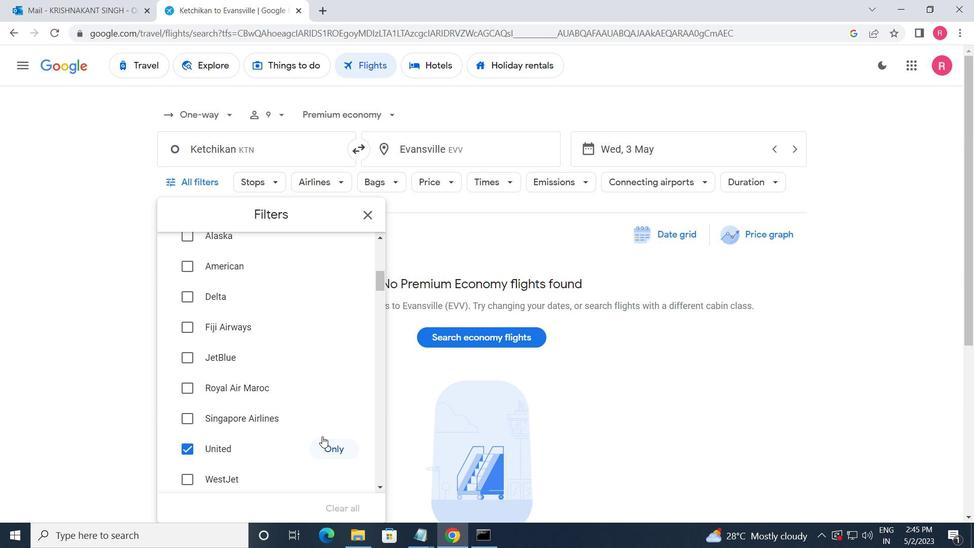 
Action: Mouse scrolled (322, 435) with delta (0, 0)
Screenshot: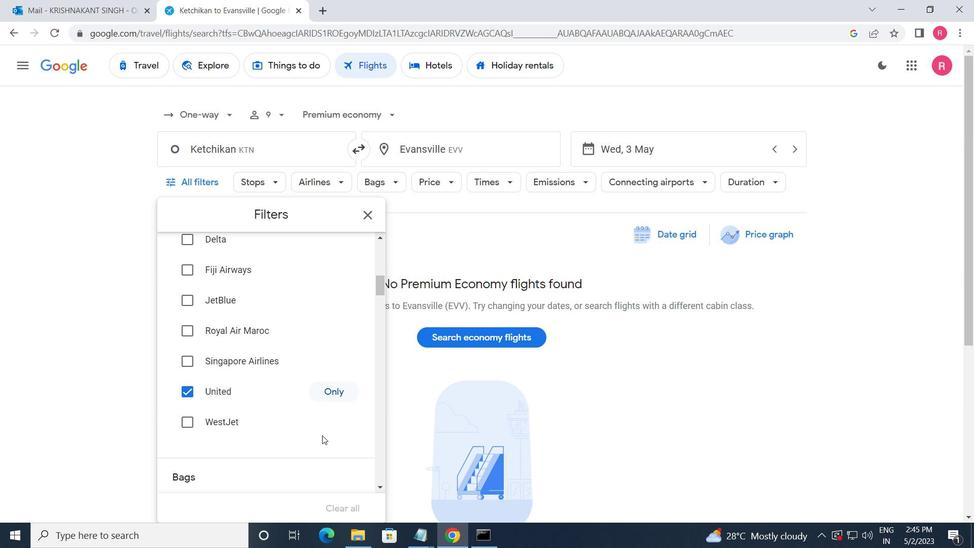
Action: Mouse moved to (322, 433)
Screenshot: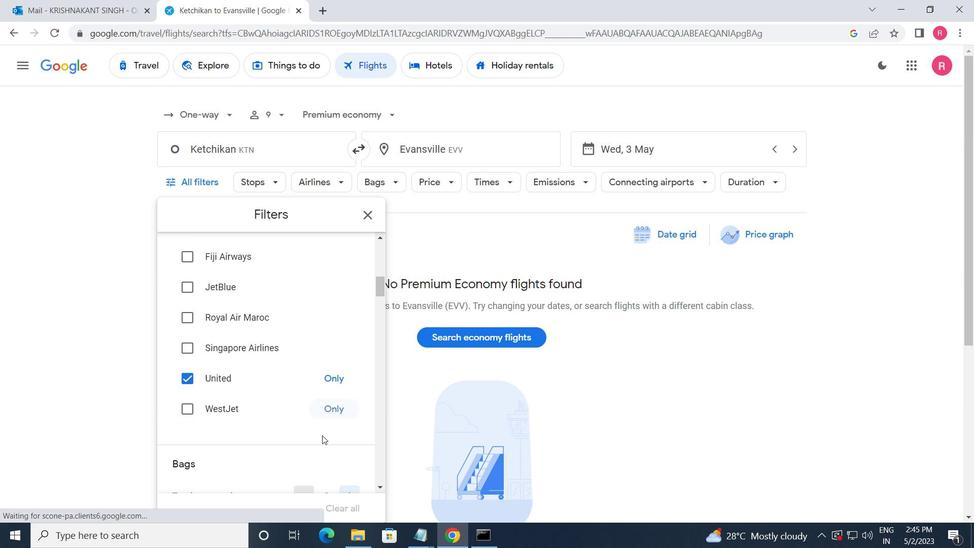
Action: Mouse scrolled (322, 433) with delta (0, 0)
Screenshot: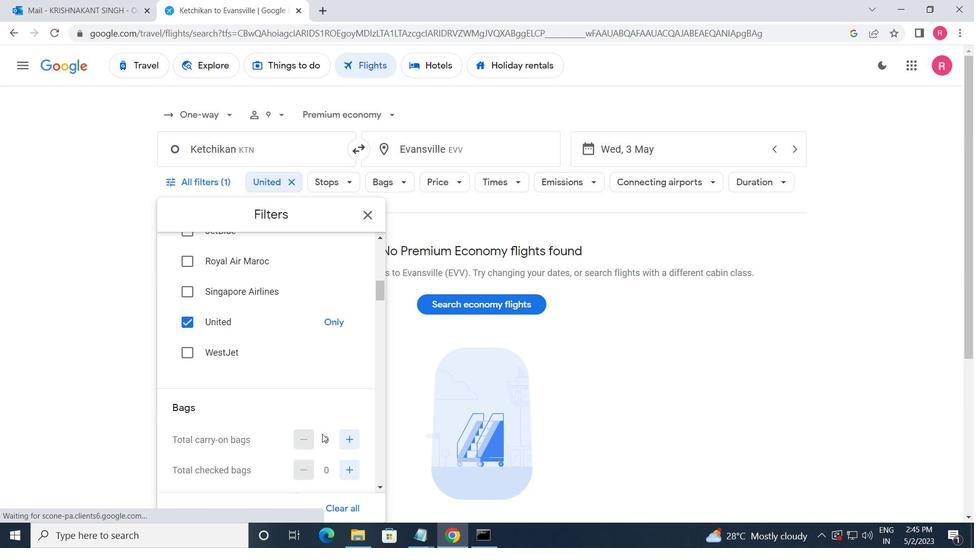 
Action: Mouse moved to (322, 433)
Screenshot: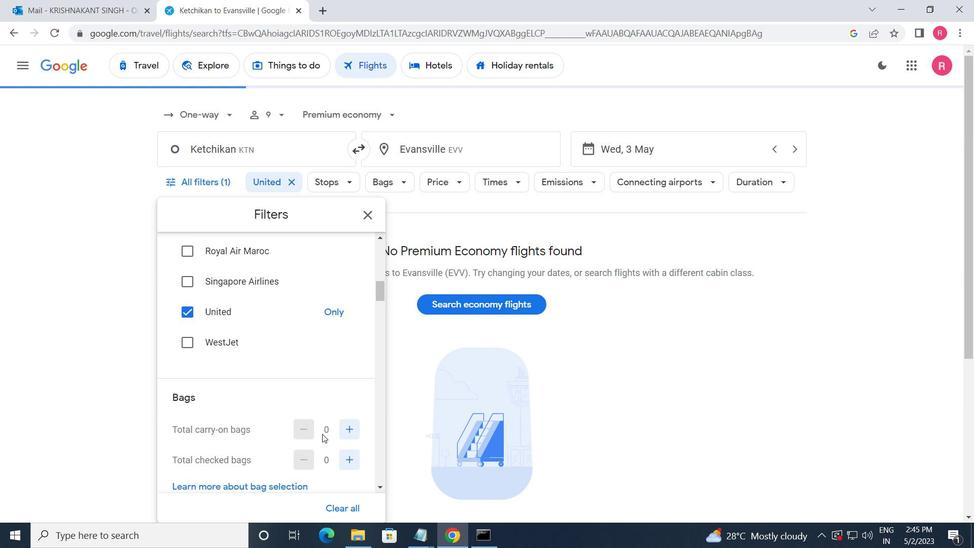 
Action: Mouse scrolled (322, 433) with delta (0, 0)
Screenshot: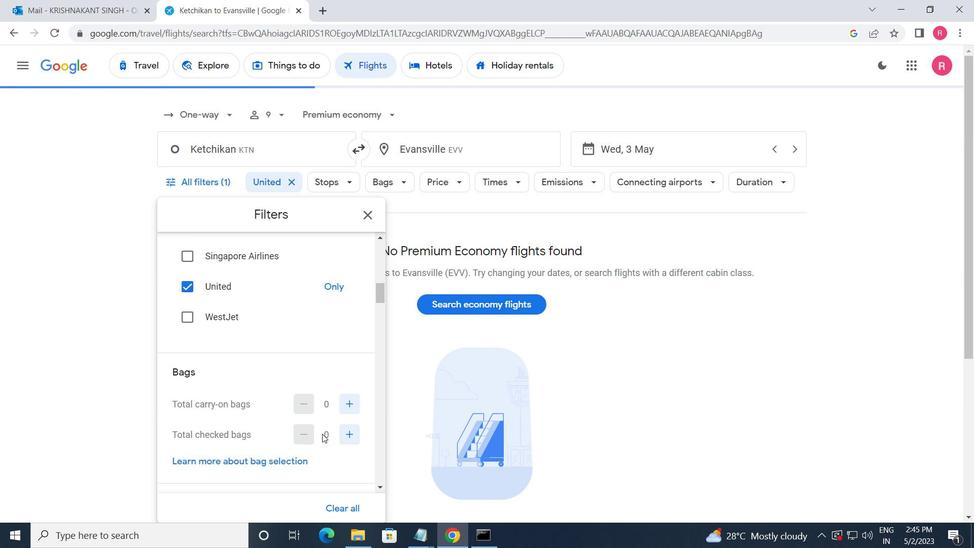 
Action: Mouse moved to (347, 345)
Screenshot: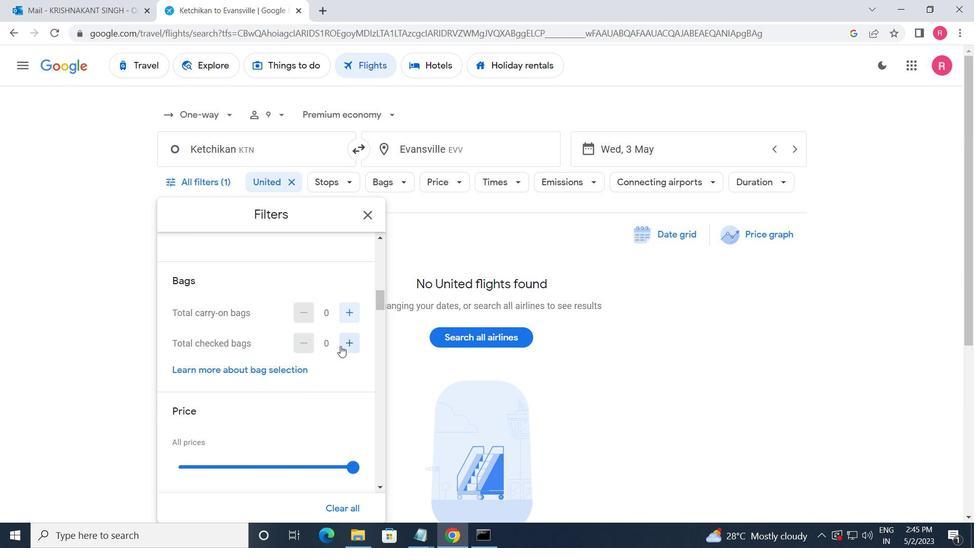 
Action: Mouse pressed left at (347, 345)
Screenshot: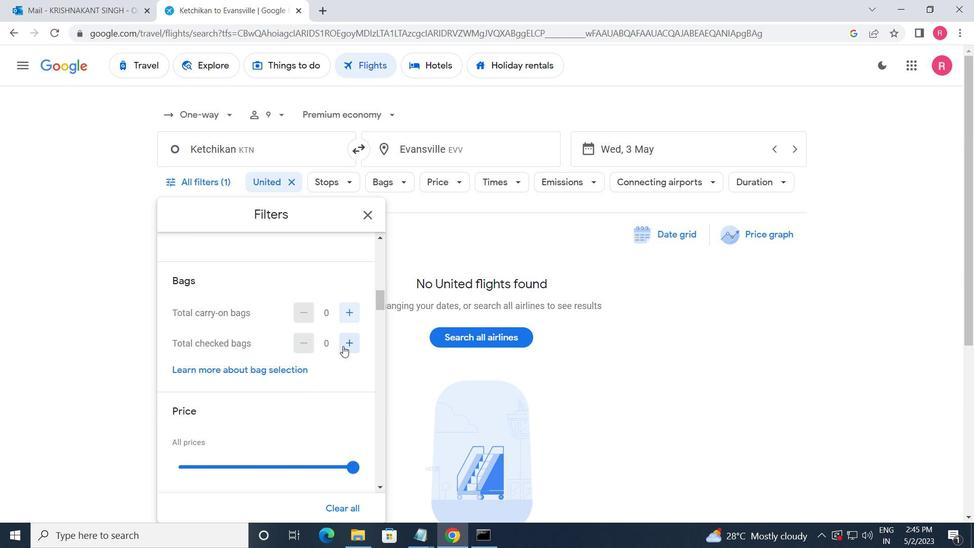 
Action: Mouse pressed left at (347, 345)
Screenshot: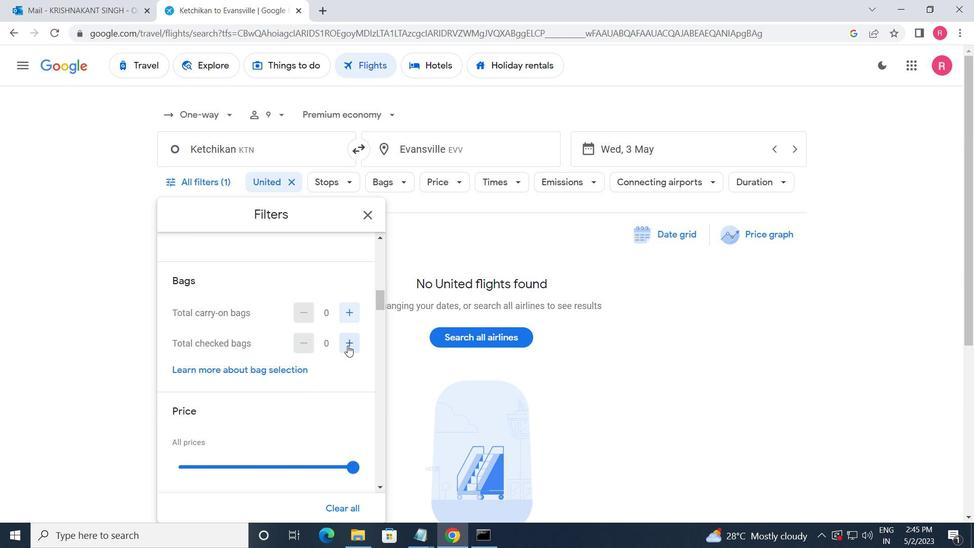 
Action: Mouse scrolled (347, 345) with delta (0, 0)
Screenshot: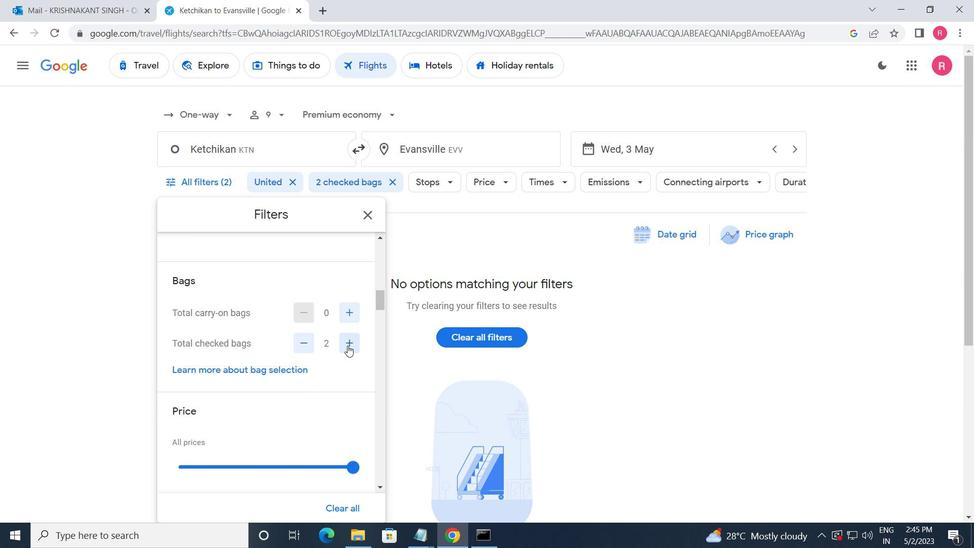 
Action: Mouse moved to (347, 348)
Screenshot: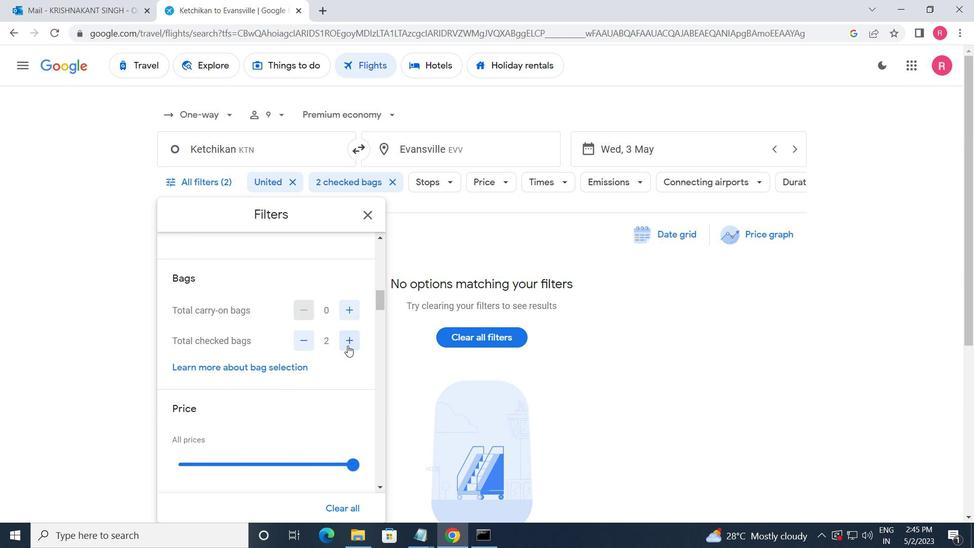 
Action: Mouse scrolled (347, 347) with delta (0, 0)
Screenshot: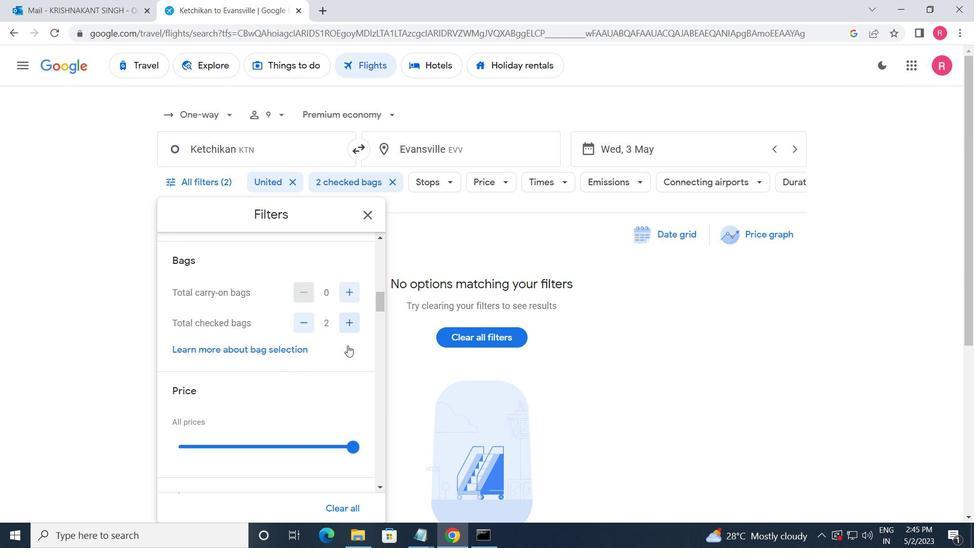 
Action: Mouse moved to (354, 347)
Screenshot: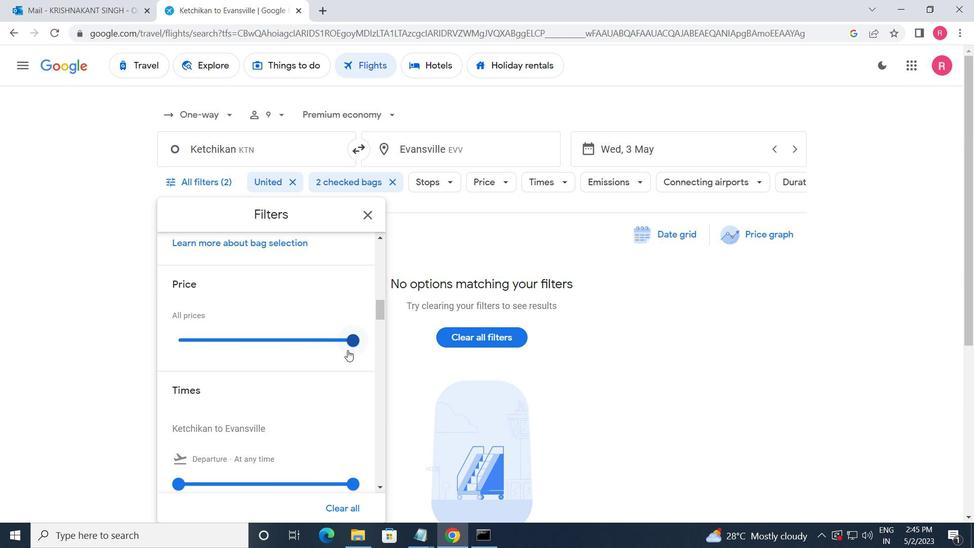 
Action: Mouse pressed left at (354, 347)
Screenshot: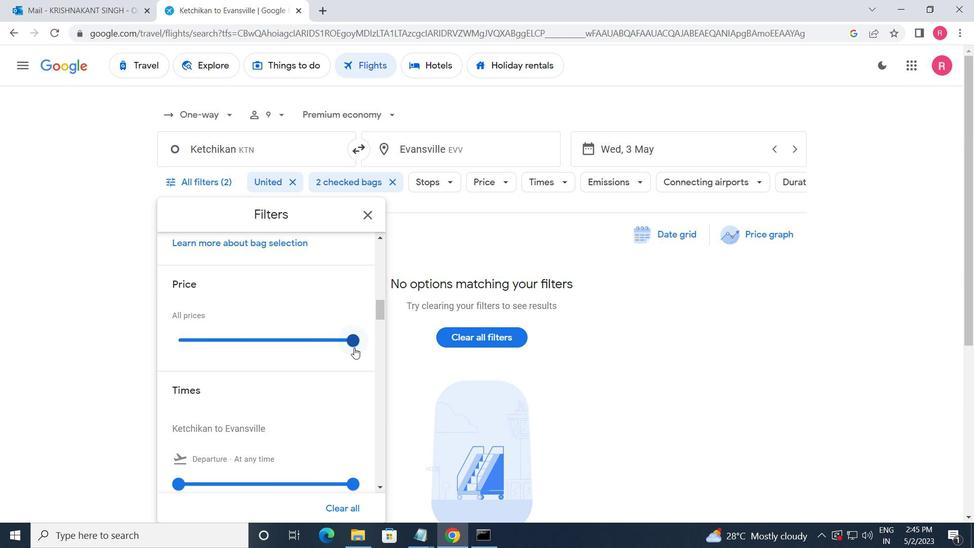 
Action: Mouse moved to (341, 382)
Screenshot: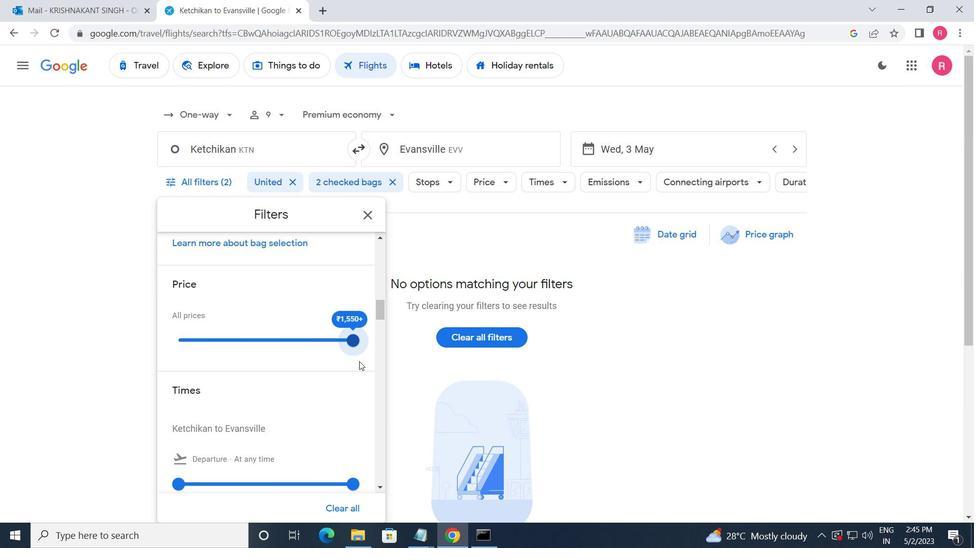 
Action: Mouse scrolled (341, 381) with delta (0, 0)
Screenshot: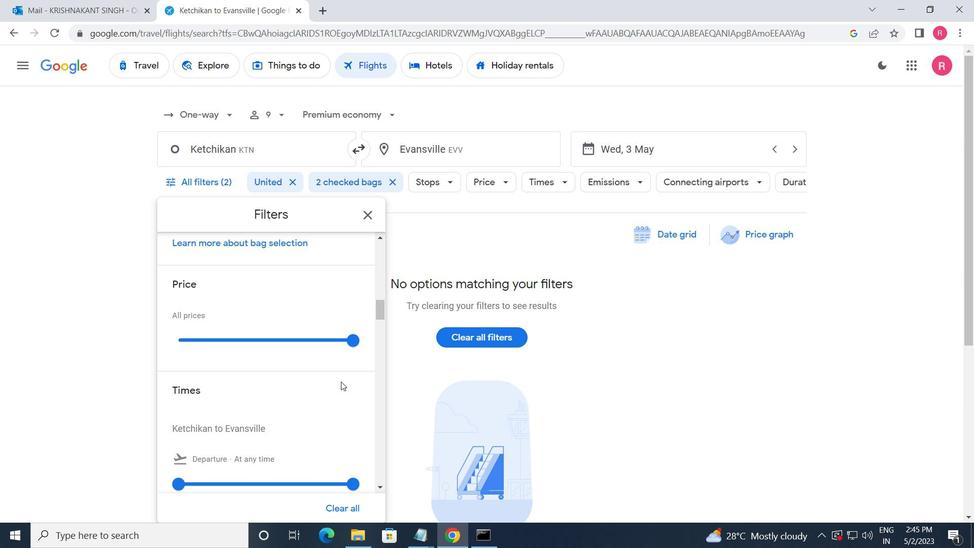 
Action: Mouse moved to (202, 426)
Screenshot: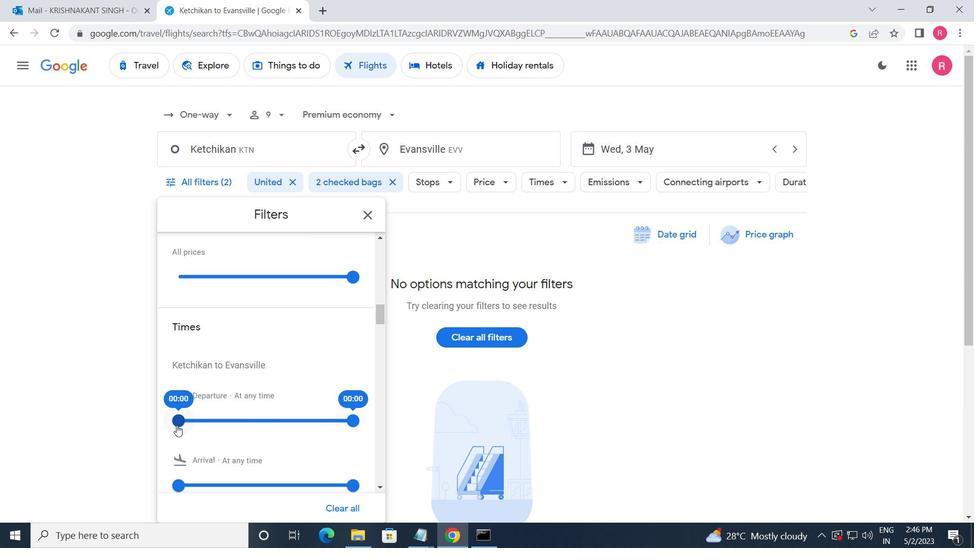 
Action: Mouse pressed left at (202, 426)
Screenshot: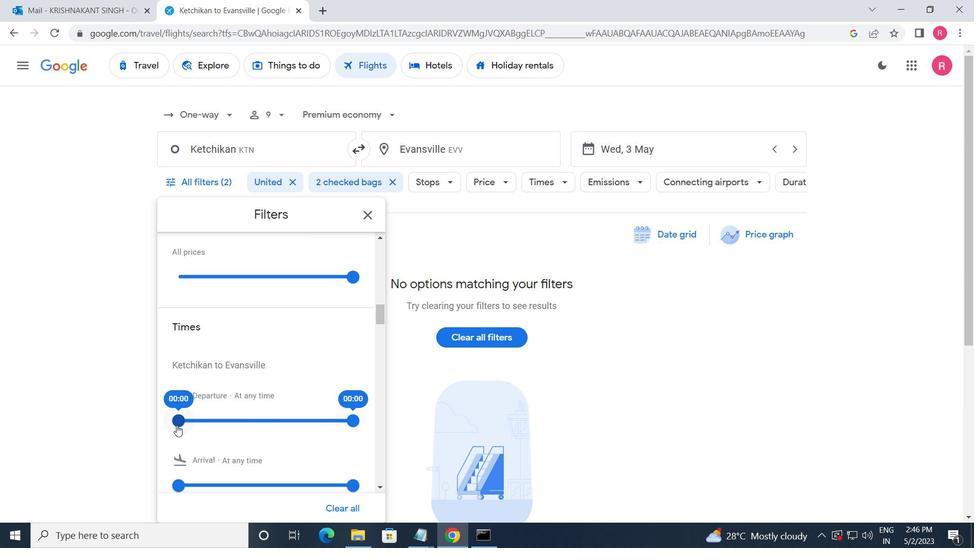 
Action: Mouse moved to (355, 424)
Screenshot: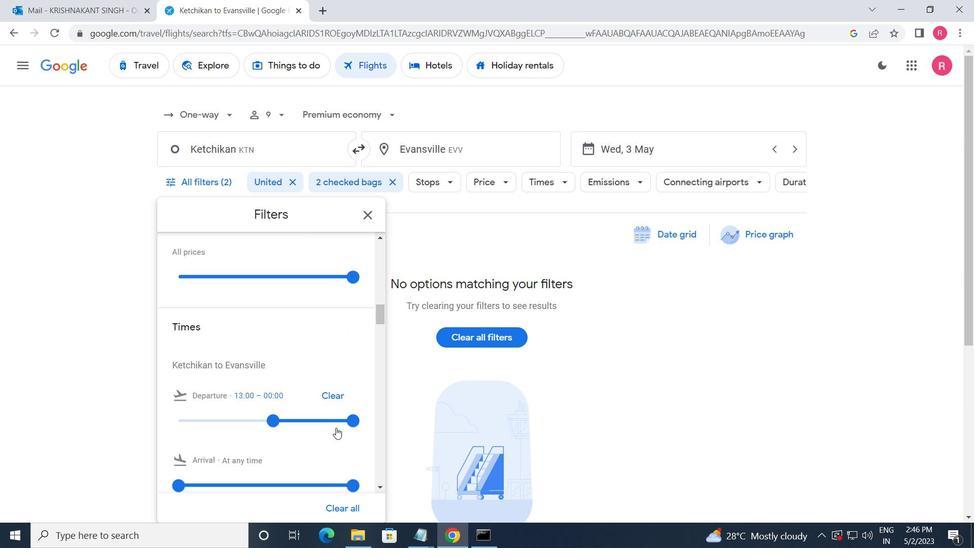 
Action: Mouse pressed left at (355, 424)
Screenshot: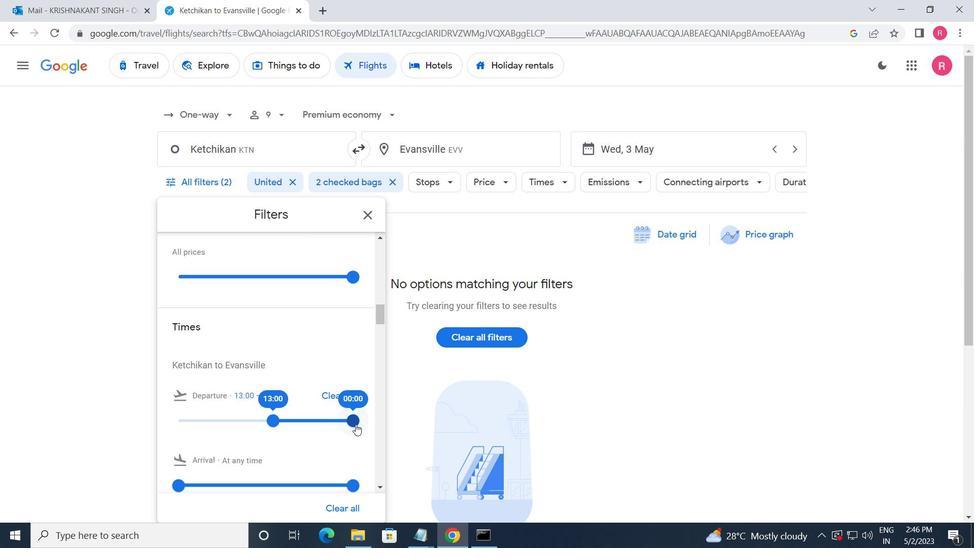 
Action: Mouse moved to (373, 217)
Screenshot: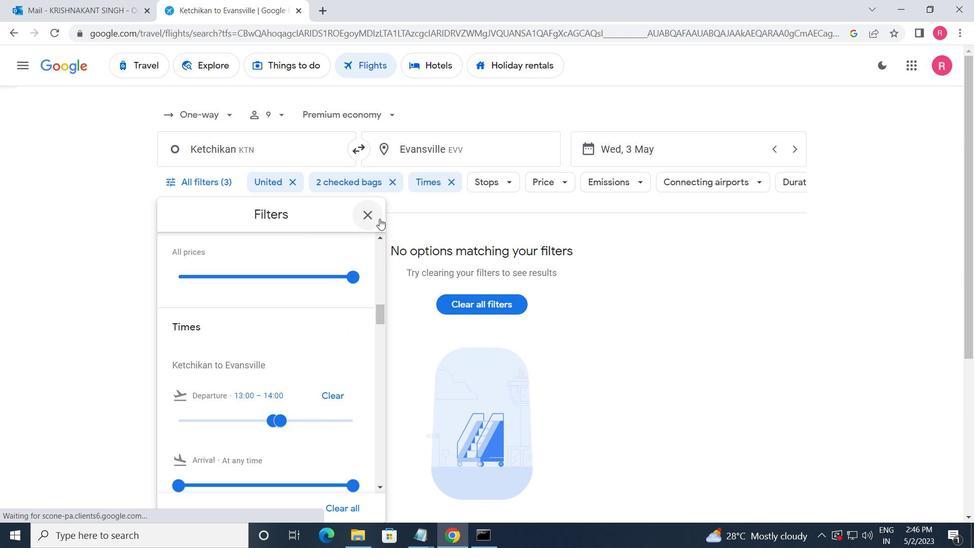 
Action: Mouse pressed left at (373, 217)
Screenshot: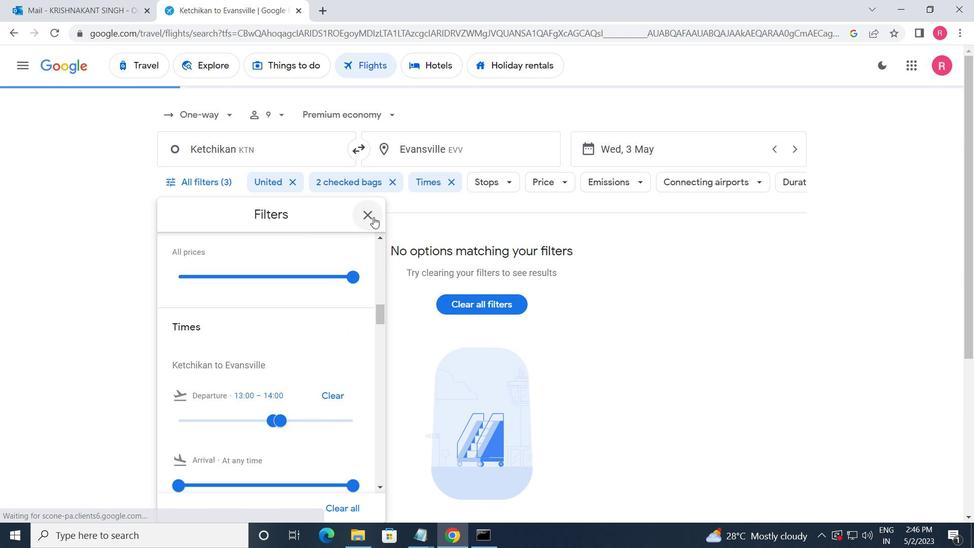 
Action: Mouse moved to (345, 250)
Screenshot: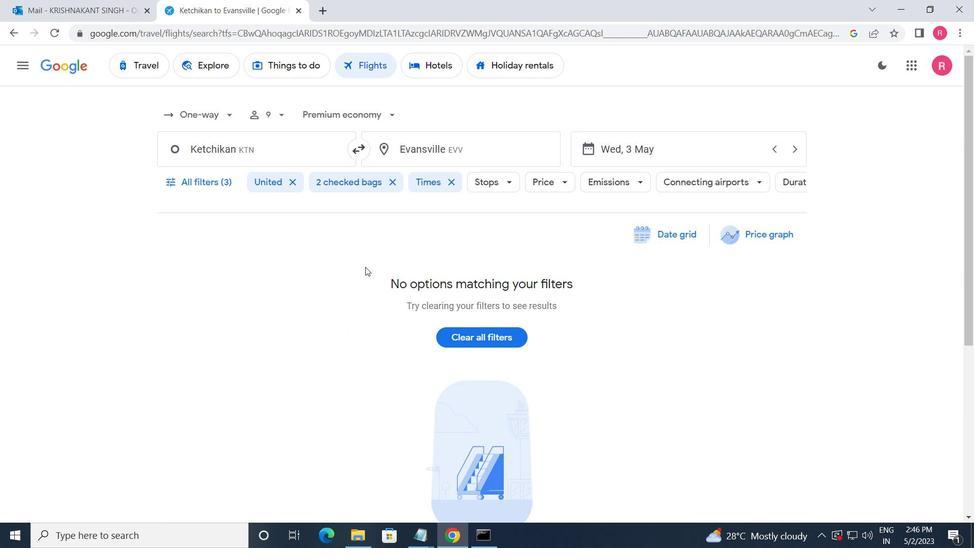 
